 Task: Look for space in Corfu from 23rd April, 2023 to 29th April, 2023 for 4 adults in price range Rs.15000 to Rs.20000. Place can be entire place with 2 bedrooms having 2 beds and 2 bathrooms. Property type can be house. Amenities needed are: wifi, kitchen, heating, bbq grill, breakfast. Required host language is English.
Action: Mouse moved to (456, 519)
Screenshot: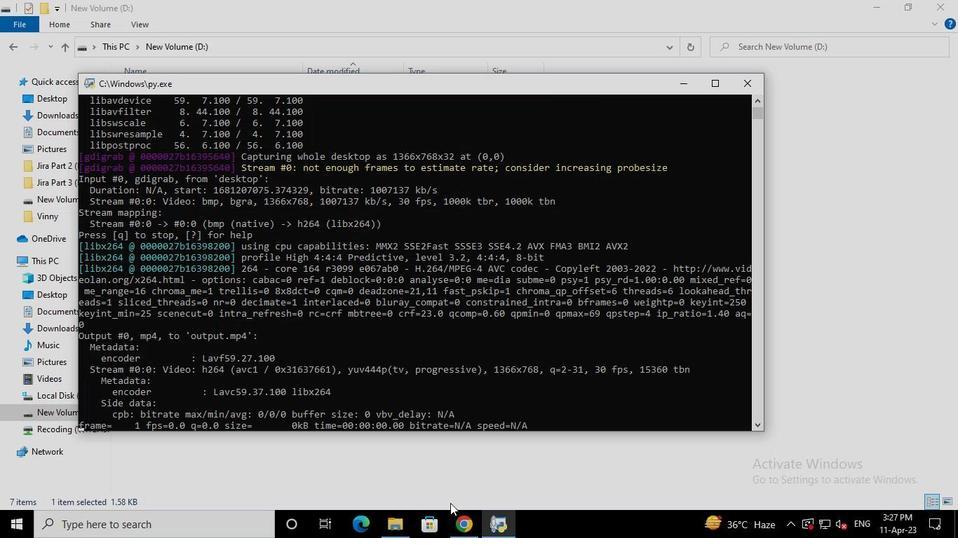 
Action: Mouse pressed left at (456, 519)
Screenshot: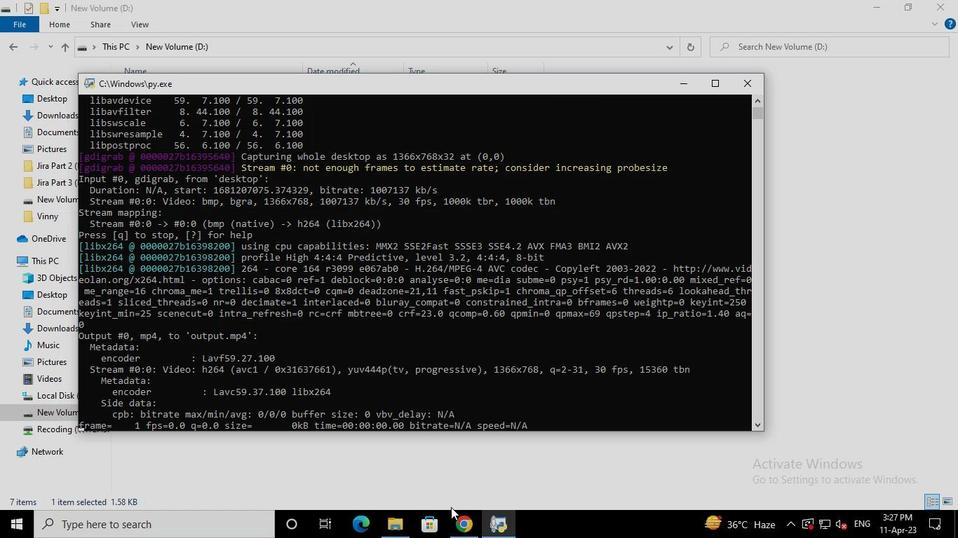 
Action: Mouse moved to (385, 129)
Screenshot: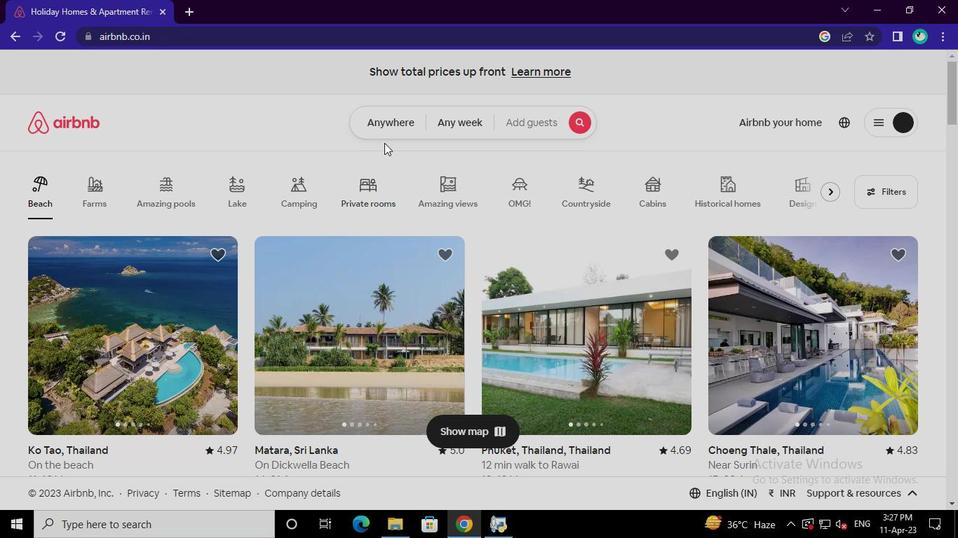 
Action: Mouse pressed left at (385, 129)
Screenshot: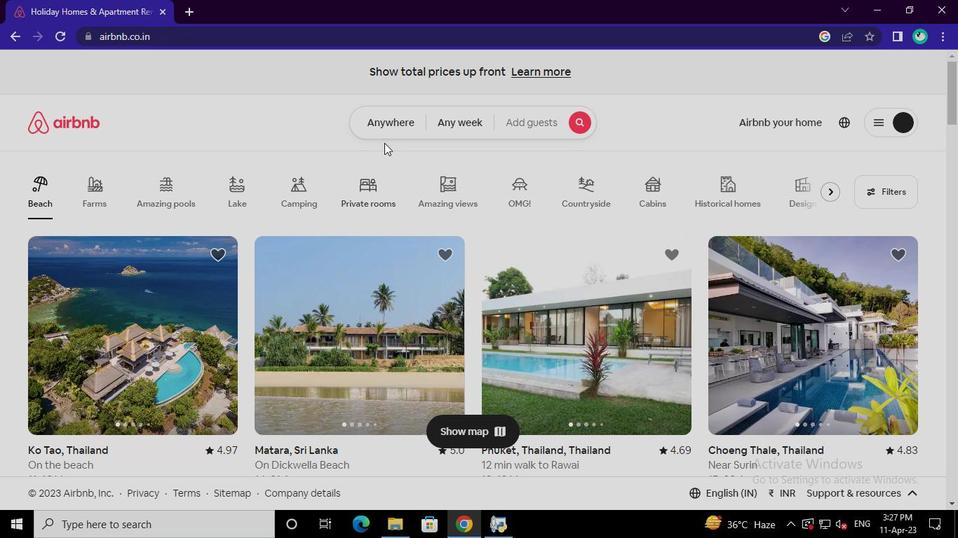
Action: Mouse moved to (292, 173)
Screenshot: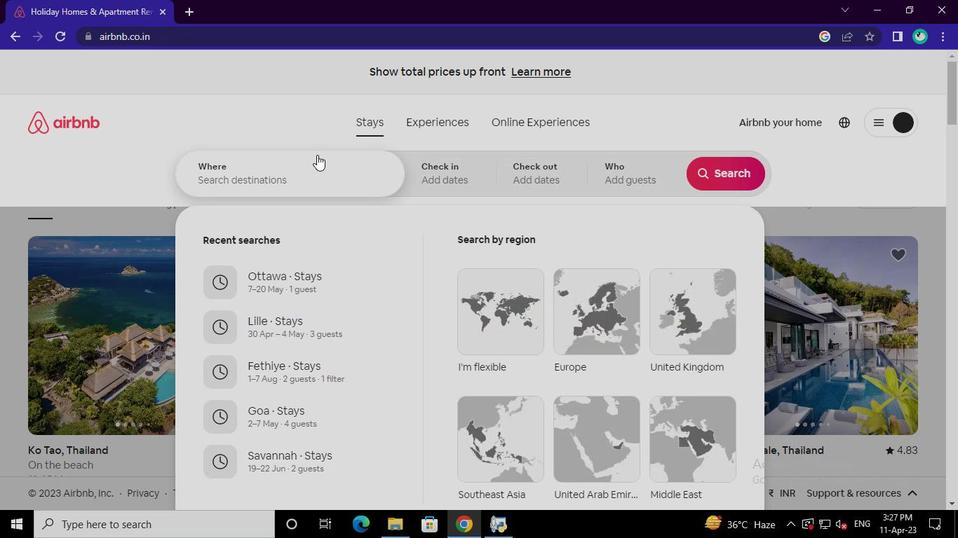 
Action: Mouse pressed left at (292, 173)
Screenshot: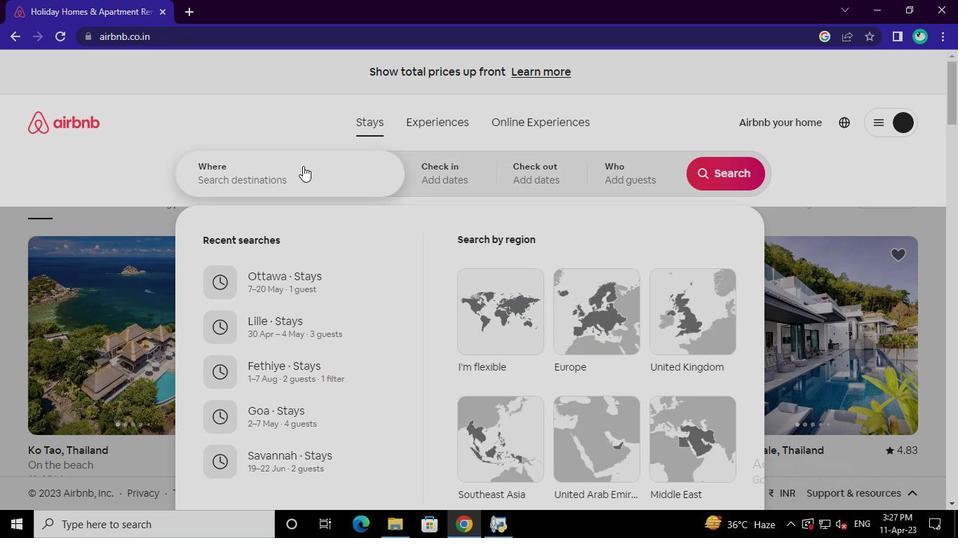 
Action: Keyboard c
Screenshot: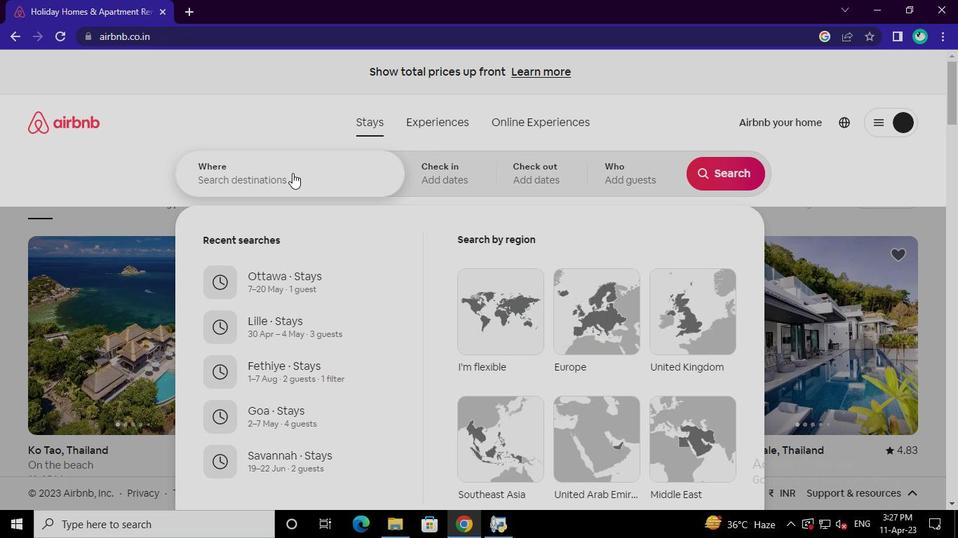 
Action: Keyboard o
Screenshot: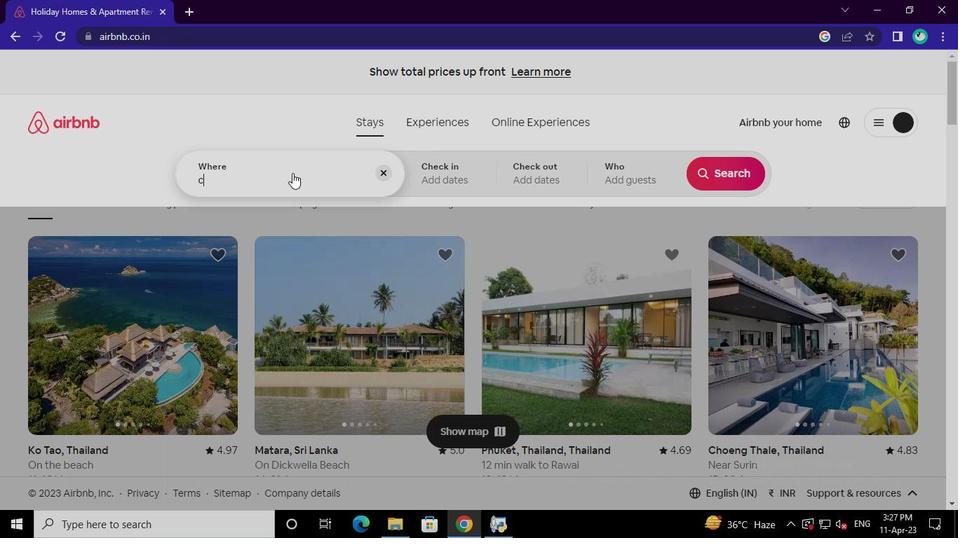
Action: Keyboard r
Screenshot: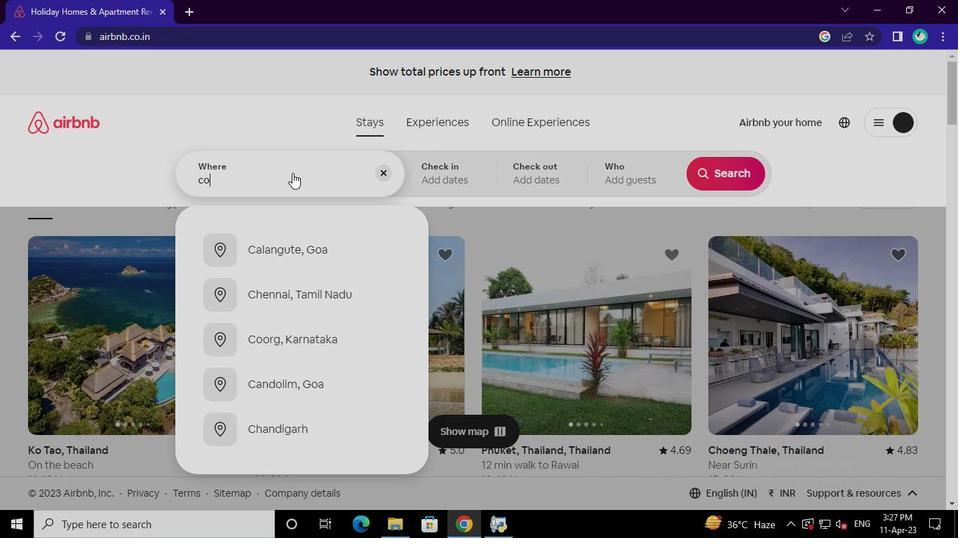 
Action: Keyboard f
Screenshot: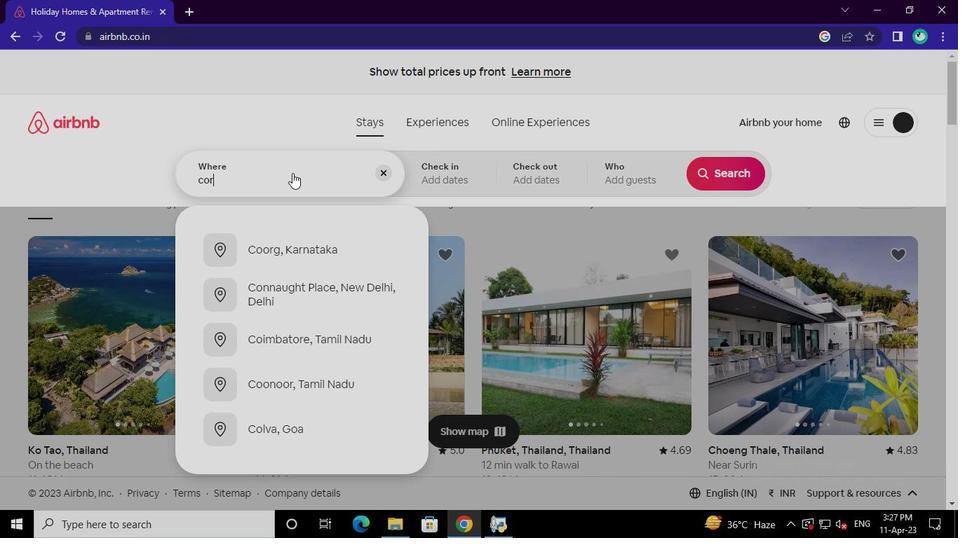 
Action: Keyboard u
Screenshot: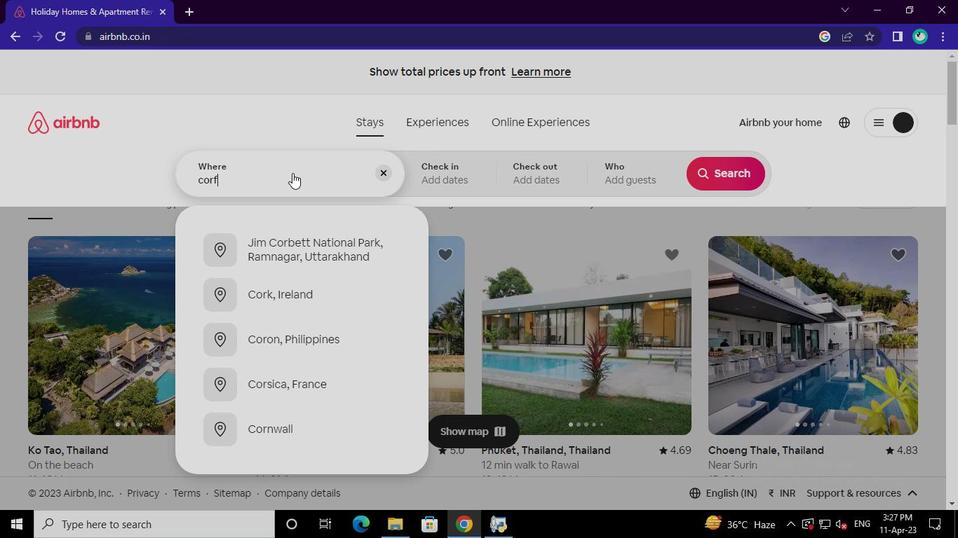
Action: Mouse moved to (289, 246)
Screenshot: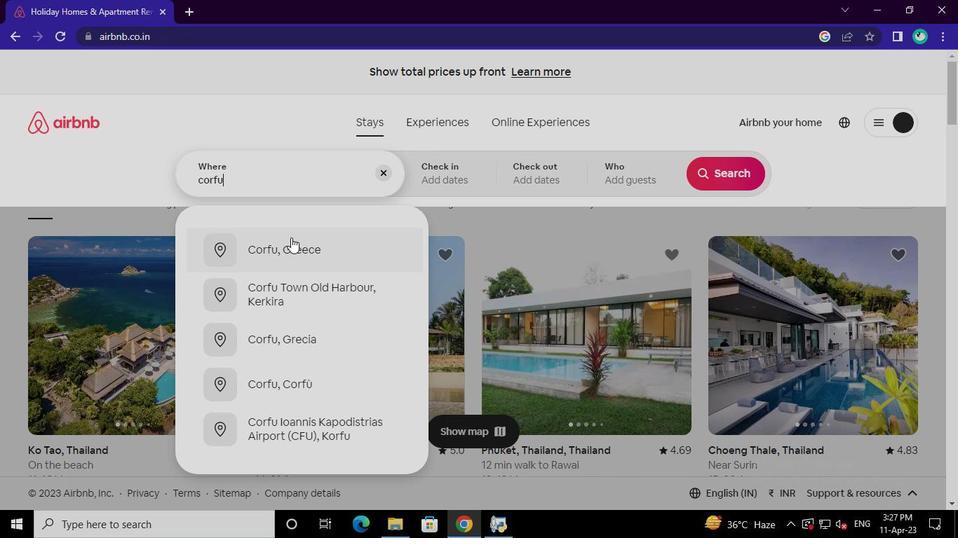 
Action: Mouse pressed left at (289, 246)
Screenshot: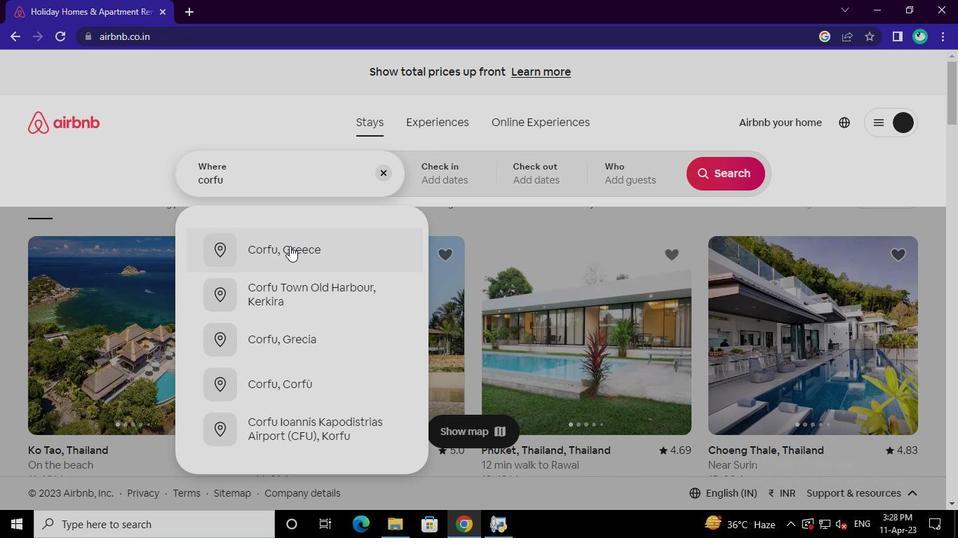 
Action: Mouse moved to (237, 484)
Screenshot: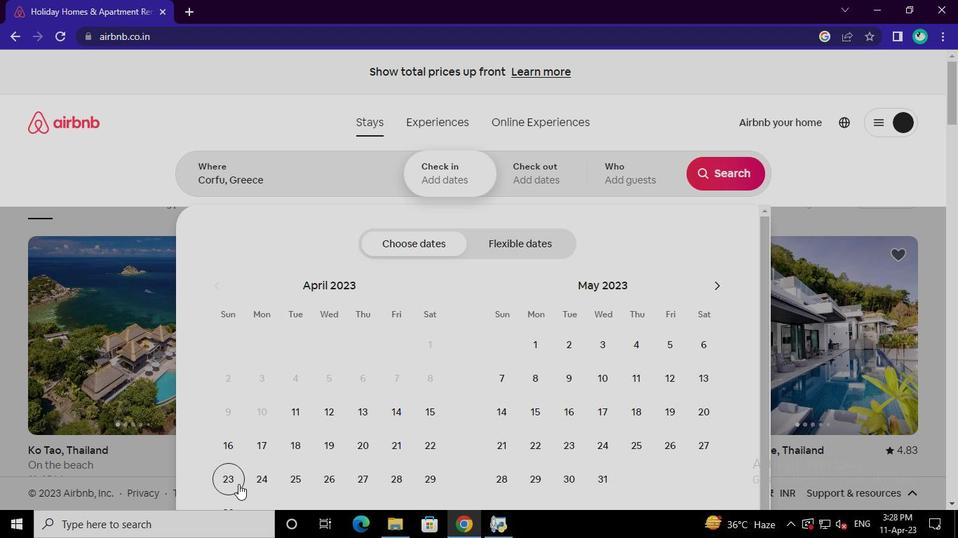 
Action: Mouse pressed left at (237, 484)
Screenshot: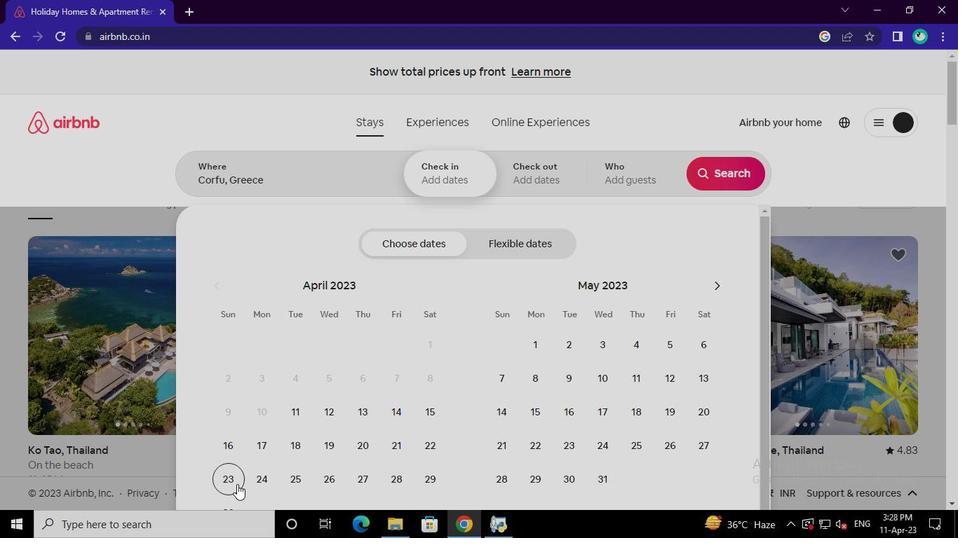 
Action: Mouse moved to (429, 486)
Screenshot: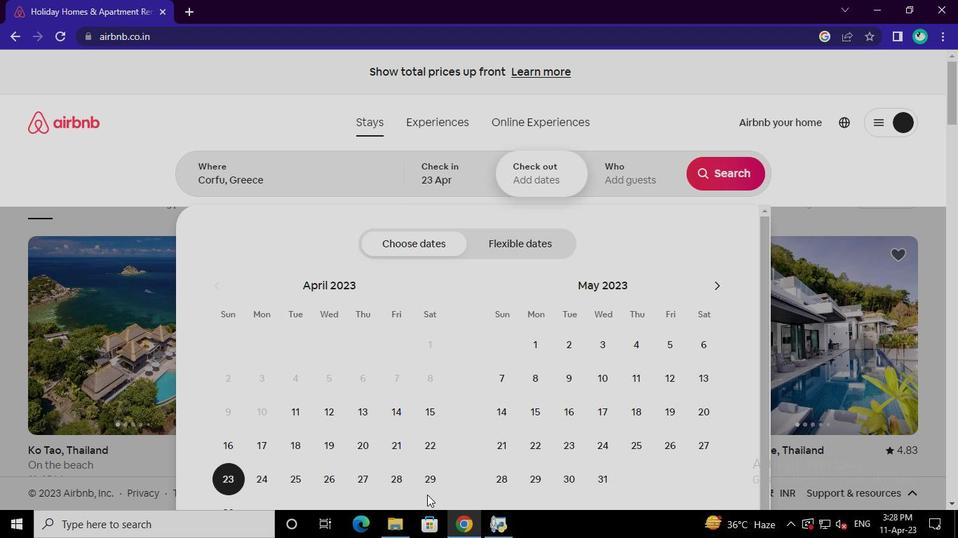 
Action: Mouse pressed left at (429, 486)
Screenshot: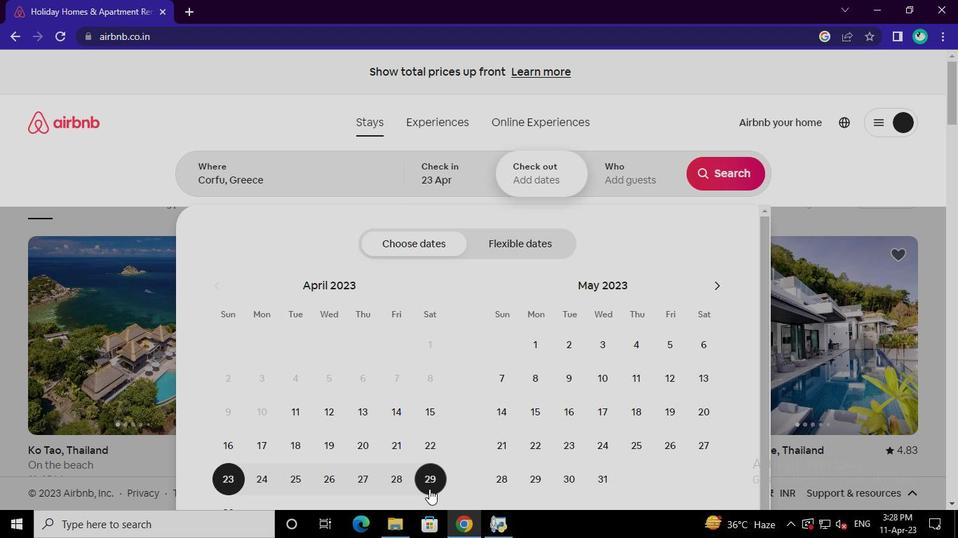 
Action: Mouse moved to (630, 183)
Screenshot: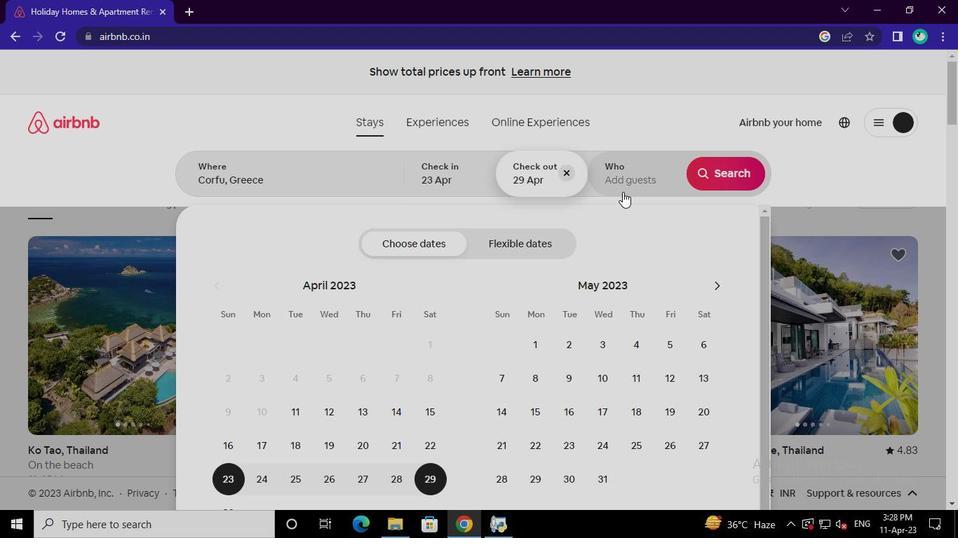 
Action: Mouse pressed left at (630, 183)
Screenshot: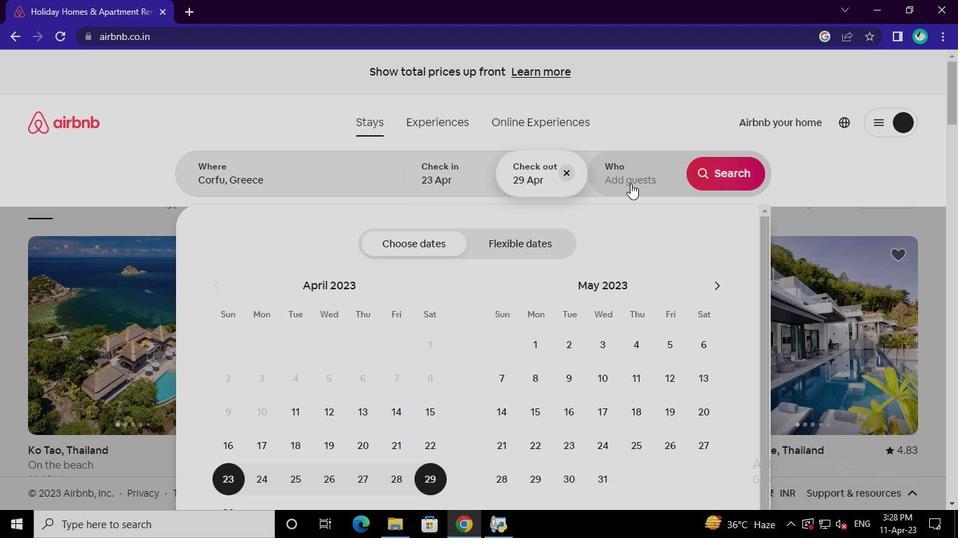 
Action: Mouse moved to (719, 244)
Screenshot: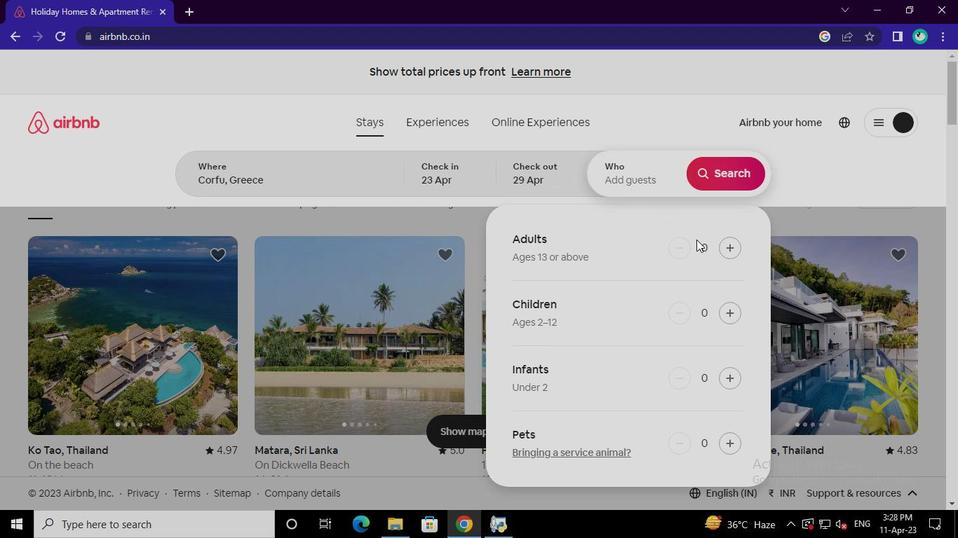 
Action: Mouse pressed left at (719, 244)
Screenshot: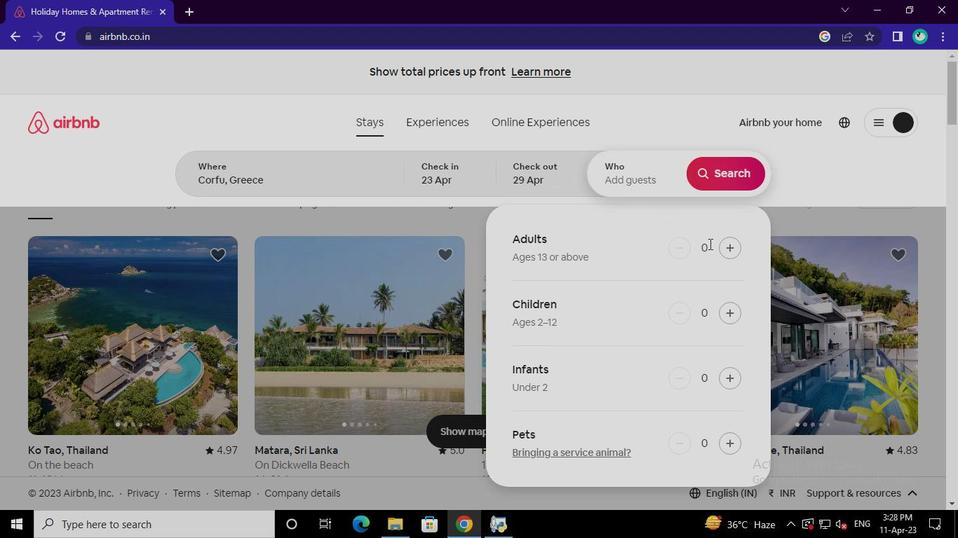 
Action: Mouse pressed left at (719, 244)
Screenshot: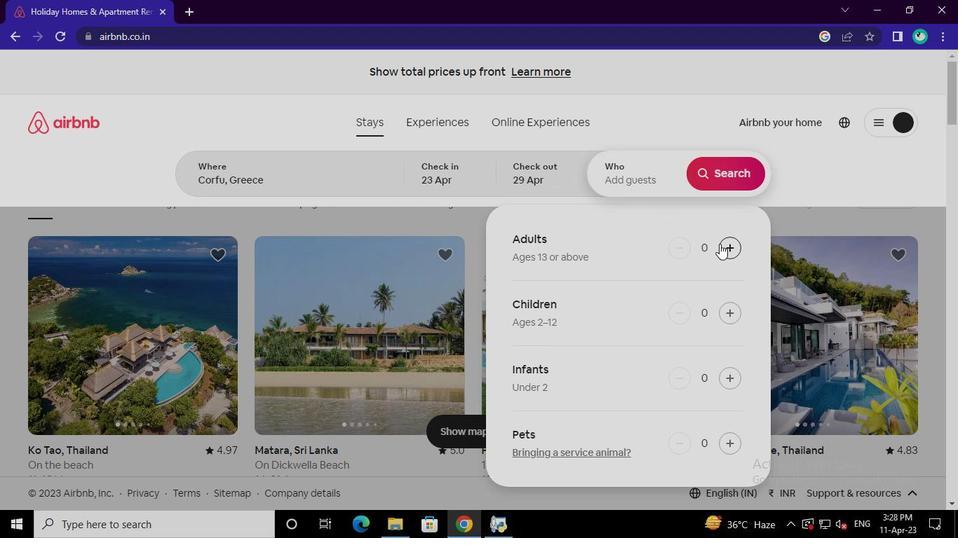 
Action: Mouse pressed left at (719, 244)
Screenshot: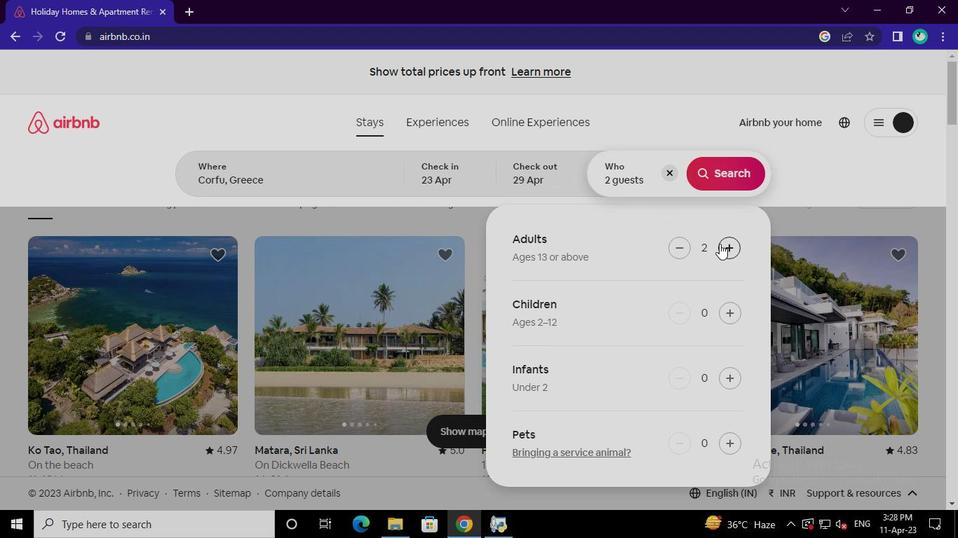 
Action: Mouse pressed left at (719, 244)
Screenshot: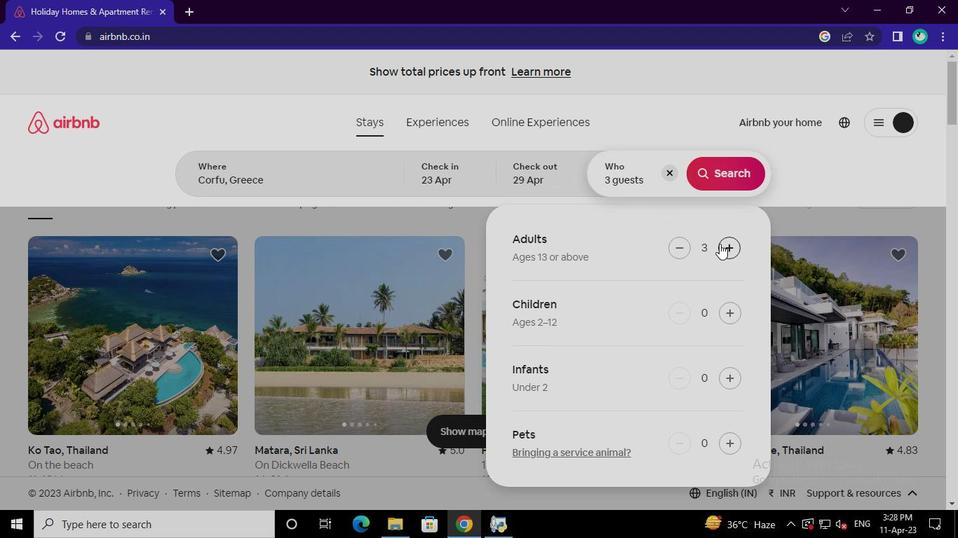 
Action: Mouse moved to (736, 179)
Screenshot: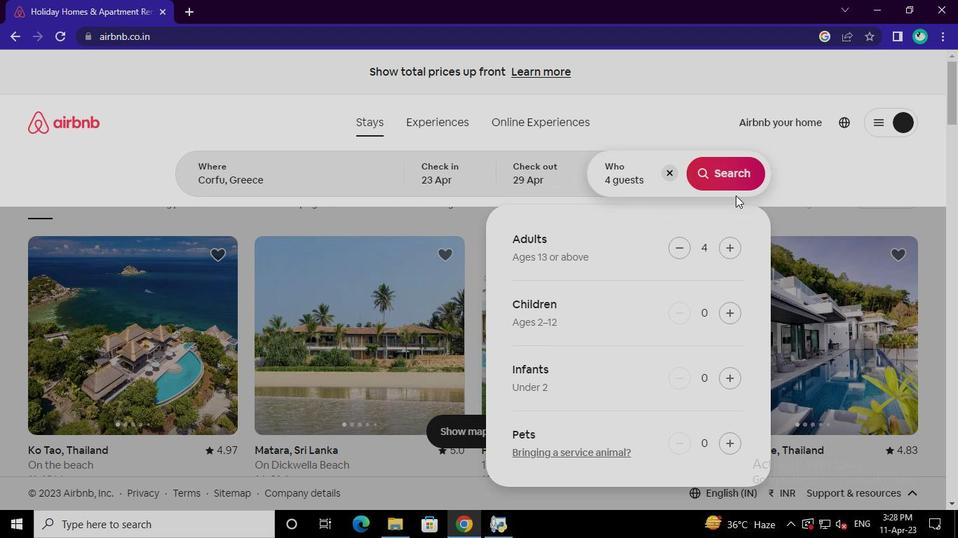 
Action: Mouse pressed left at (736, 179)
Screenshot: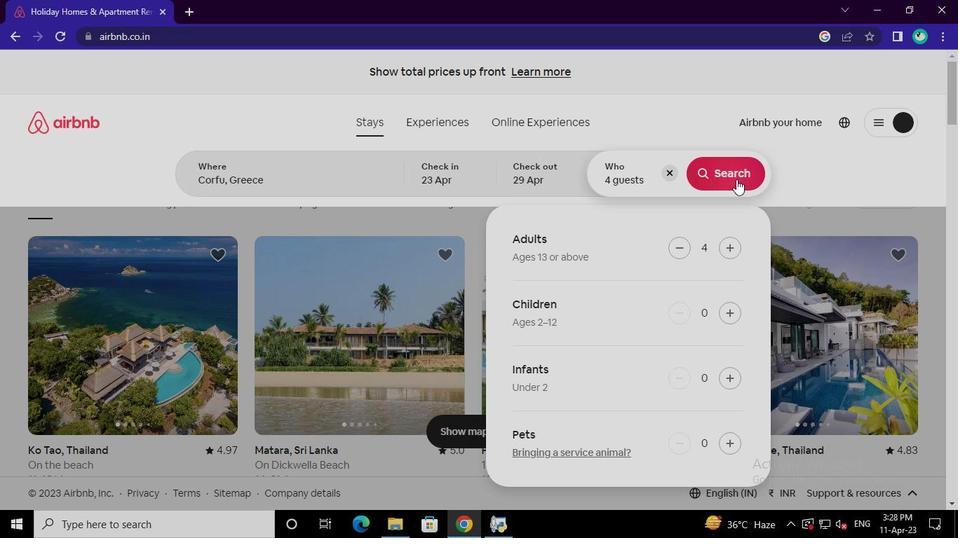 
Action: Mouse moved to (908, 141)
Screenshot: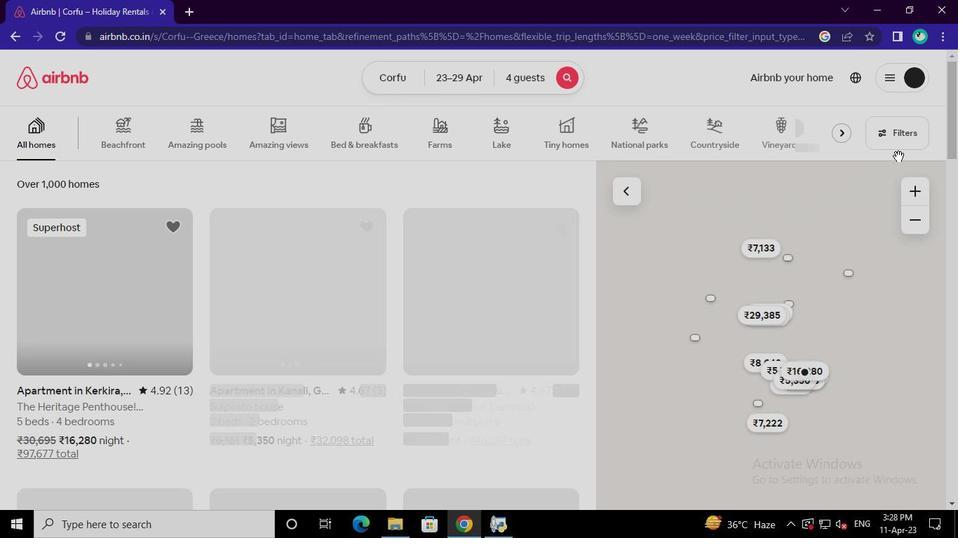 
Action: Mouse pressed left at (908, 141)
Screenshot: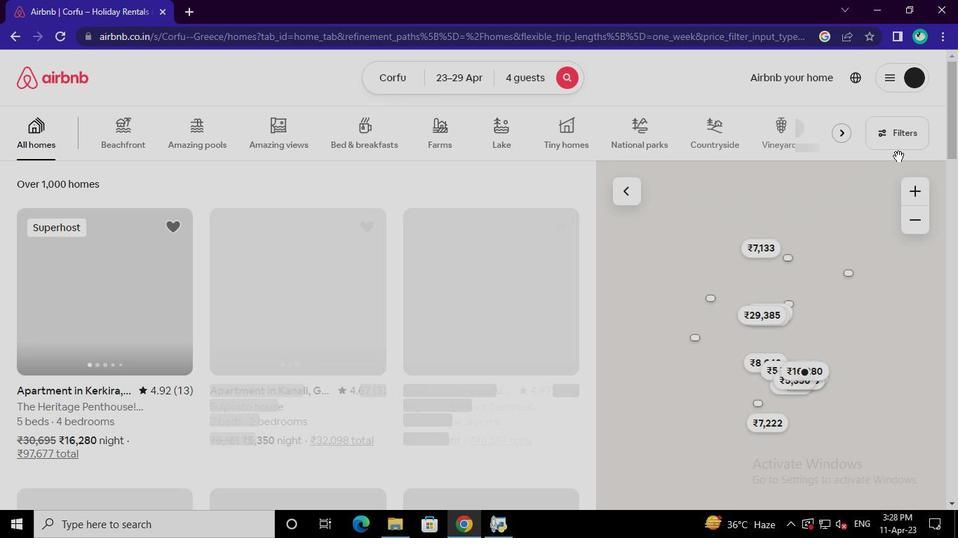 
Action: Mouse moved to (370, 310)
Screenshot: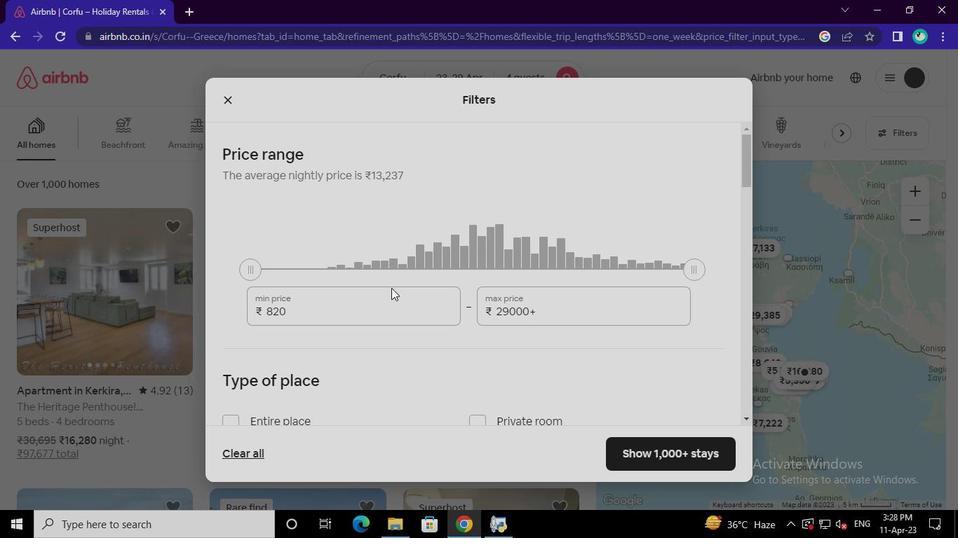
Action: Mouse pressed left at (370, 310)
Screenshot: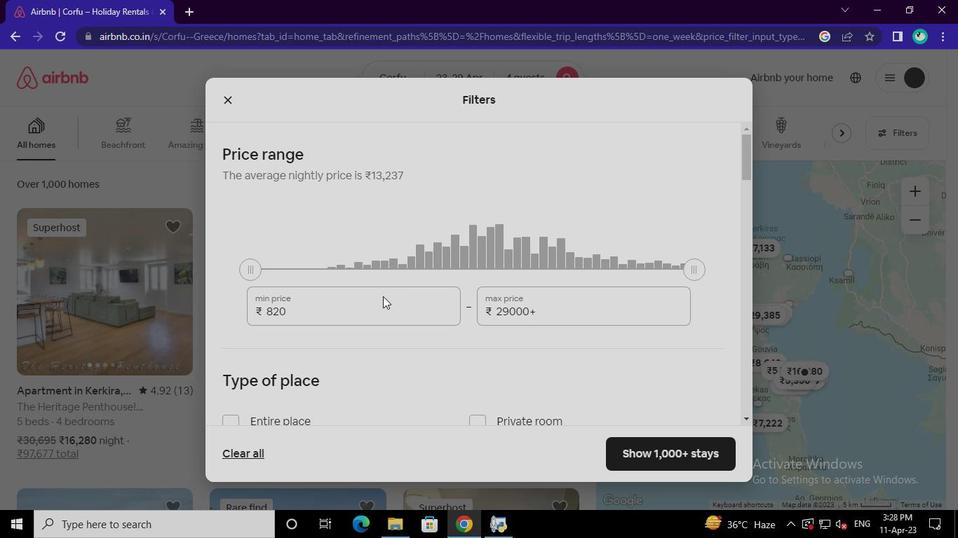 
Action: Mouse moved to (369, 311)
Screenshot: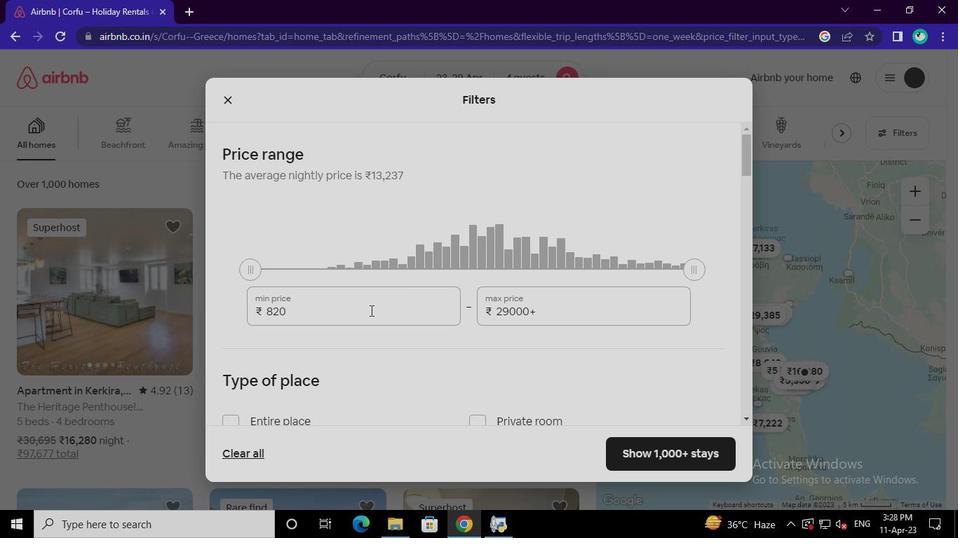 
Action: Keyboard Key.backspace
Screenshot: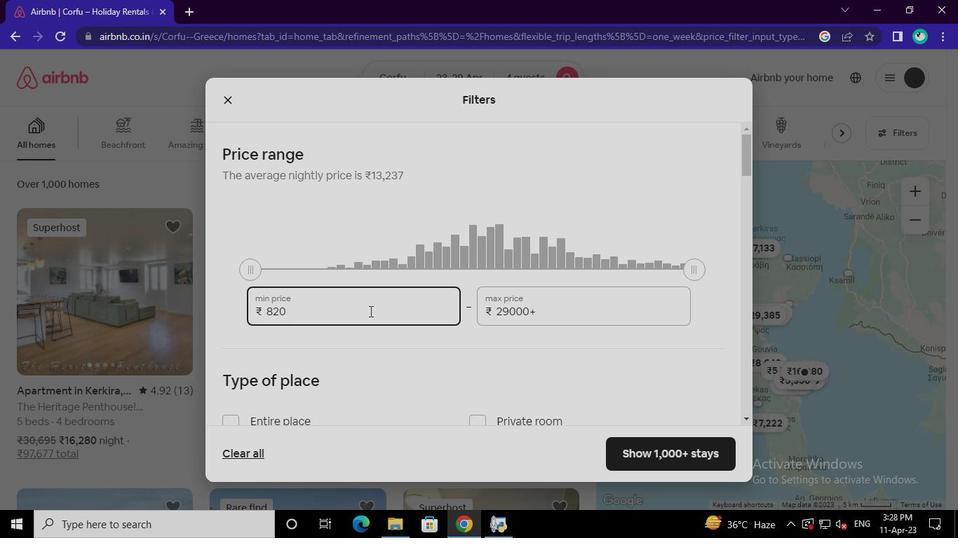 
Action: Keyboard Key.backspace
Screenshot: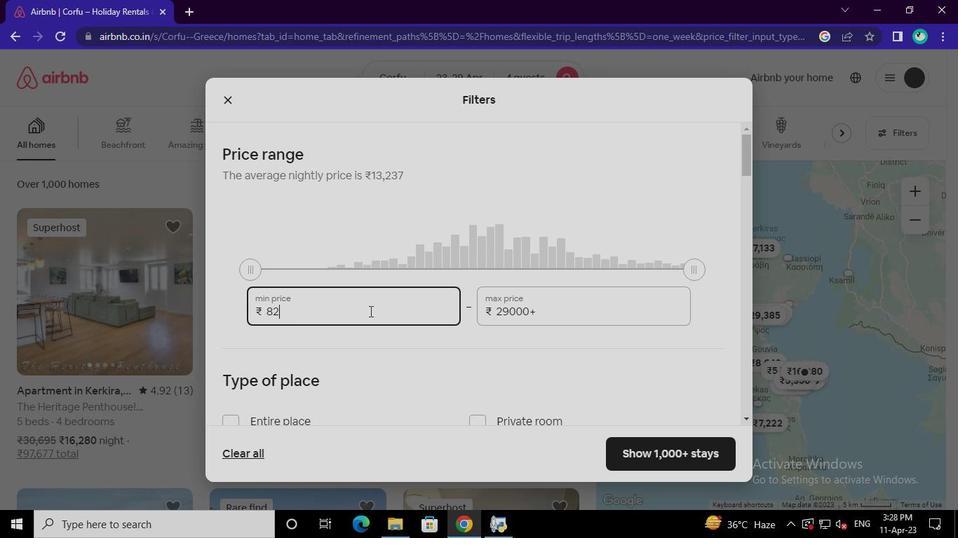 
Action: Keyboard Key.backspace
Screenshot: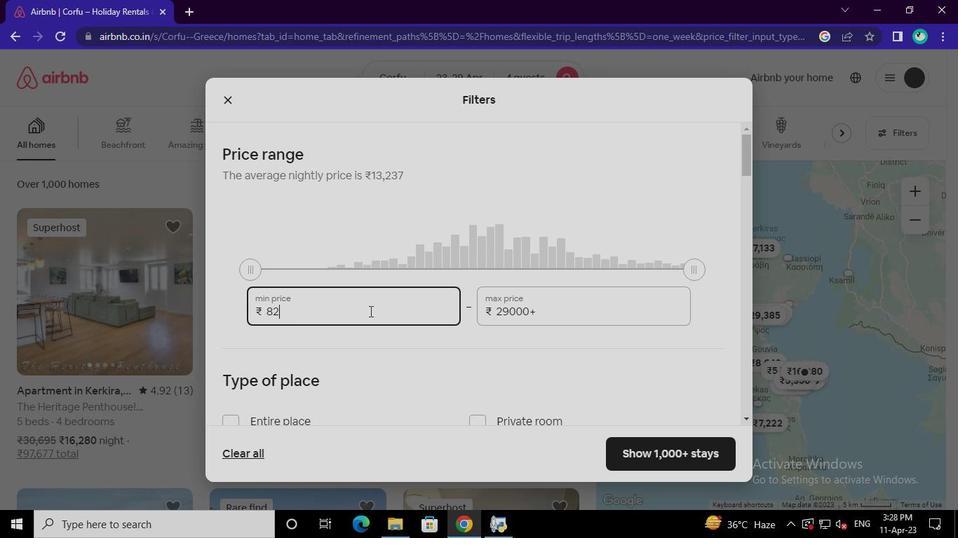 
Action: Keyboard Key.backspace
Screenshot: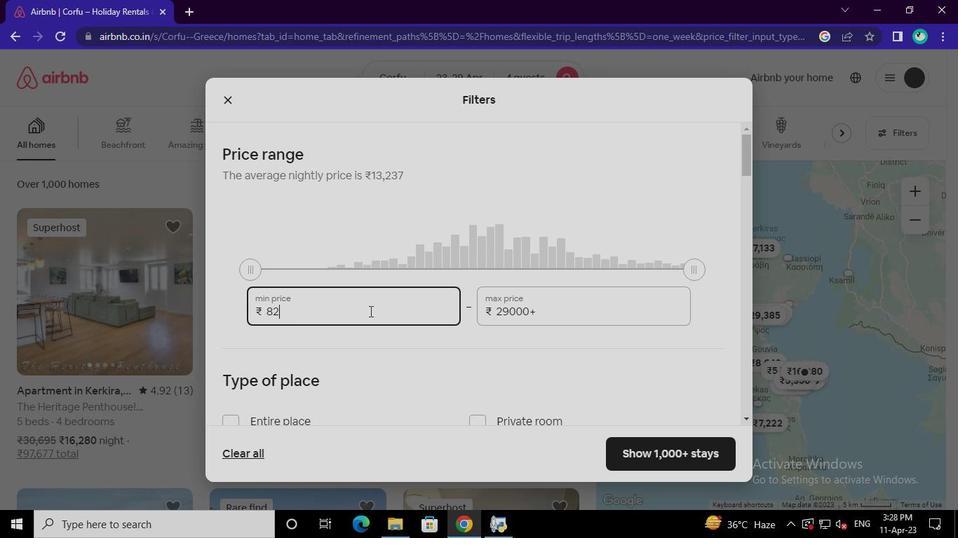 
Action: Keyboard Key.backspace
Screenshot: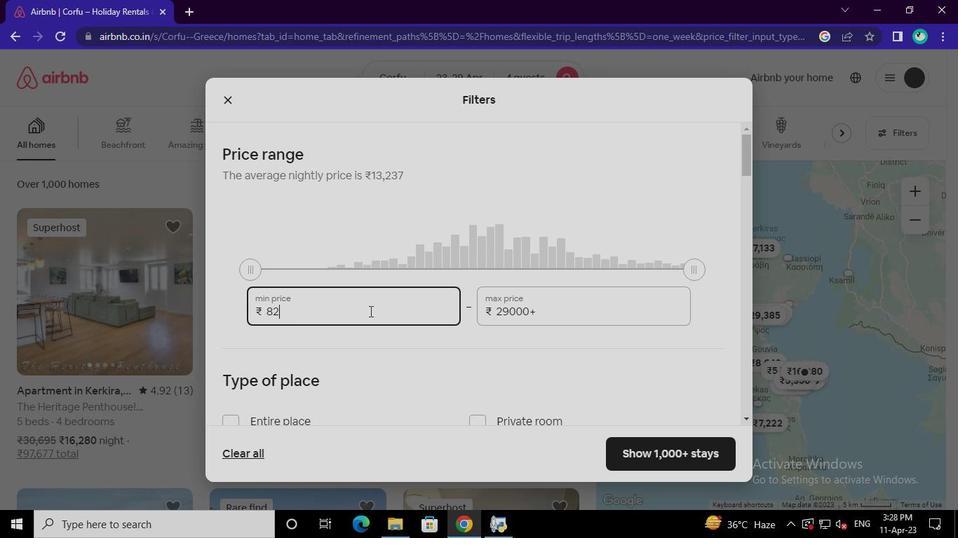 
Action: Keyboard Key.backspace
Screenshot: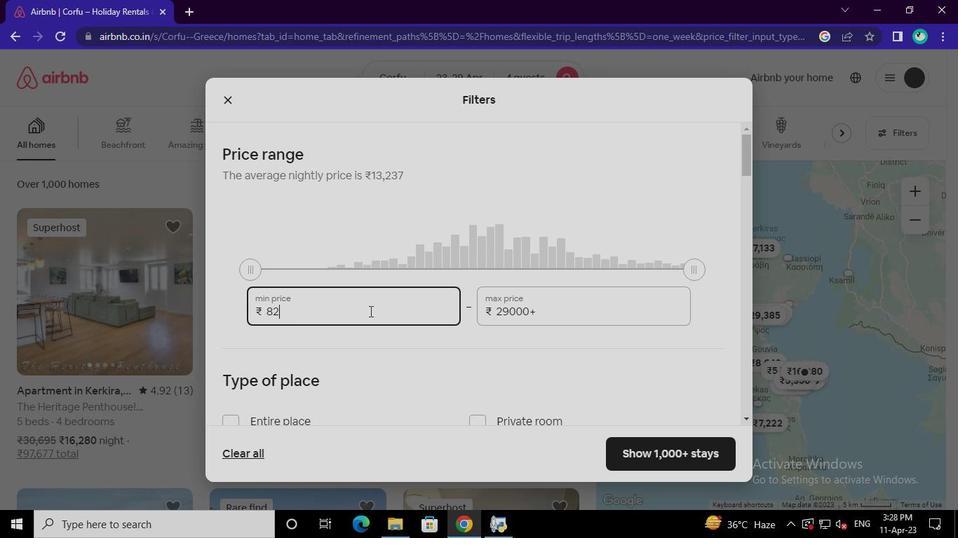 
Action: Keyboard Key.backspace
Screenshot: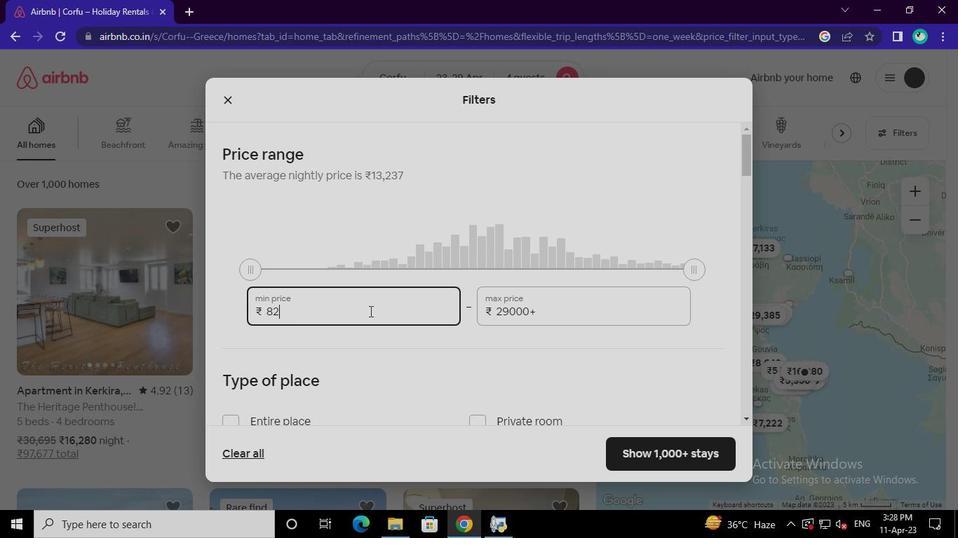
Action: Keyboard Key.backspace
Screenshot: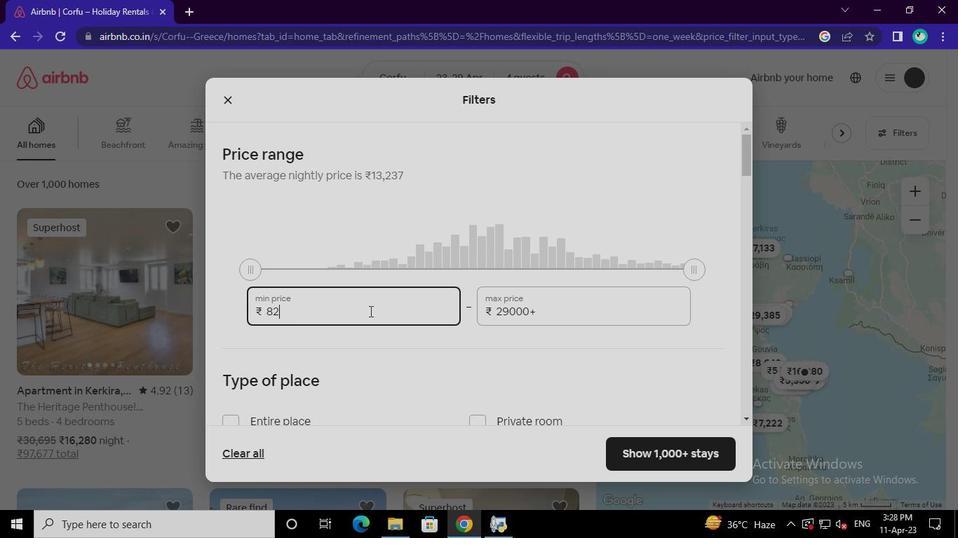 
Action: Keyboard Key.backspace
Screenshot: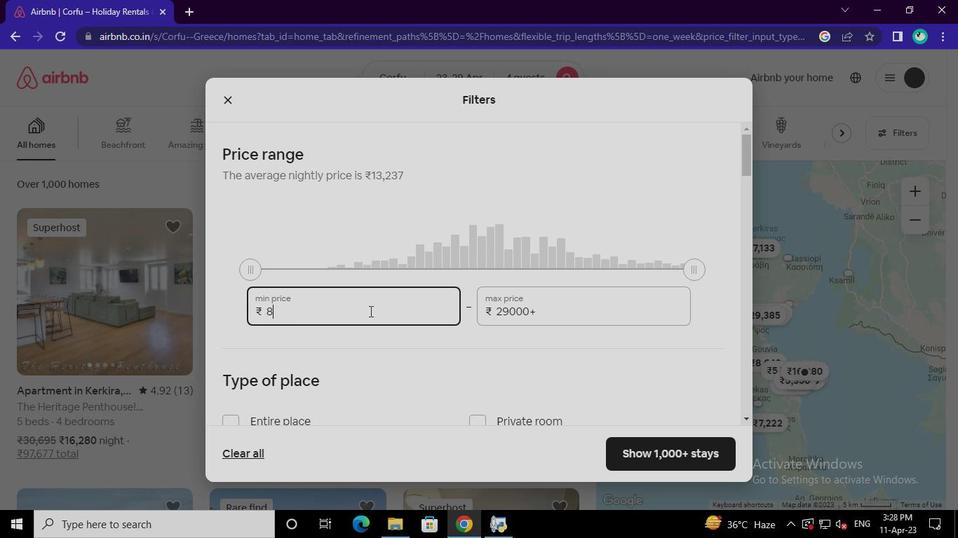 
Action: Keyboard <97>
Screenshot: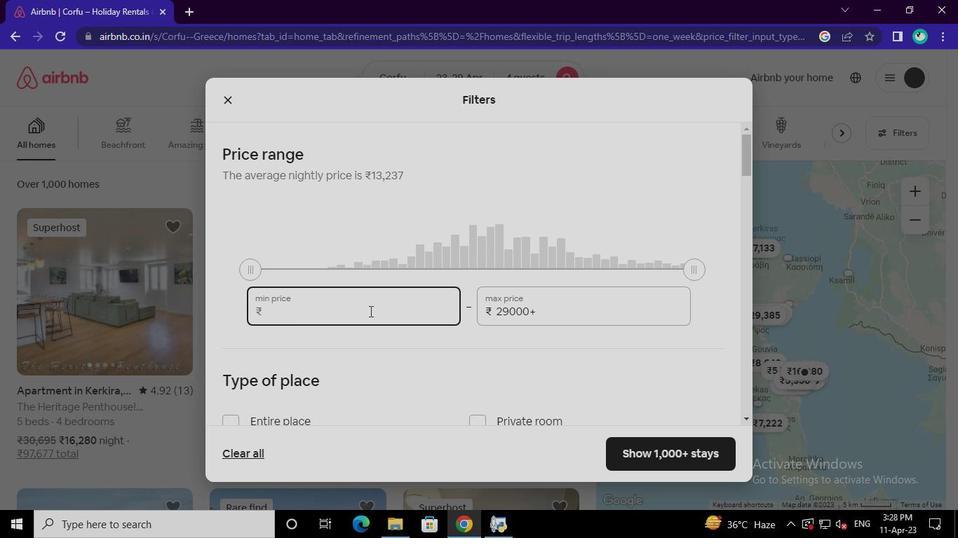
Action: Keyboard <101>
Screenshot: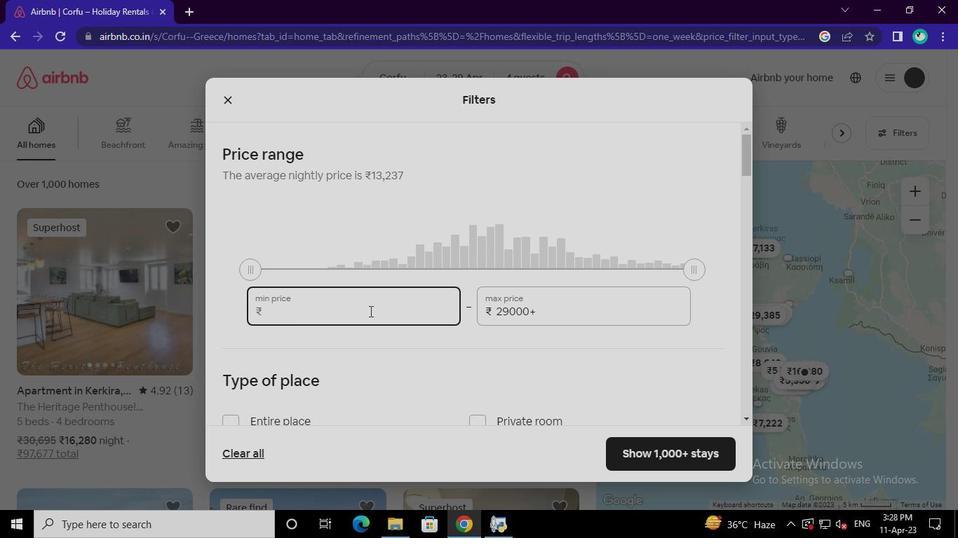 
Action: Keyboard <96>
Screenshot: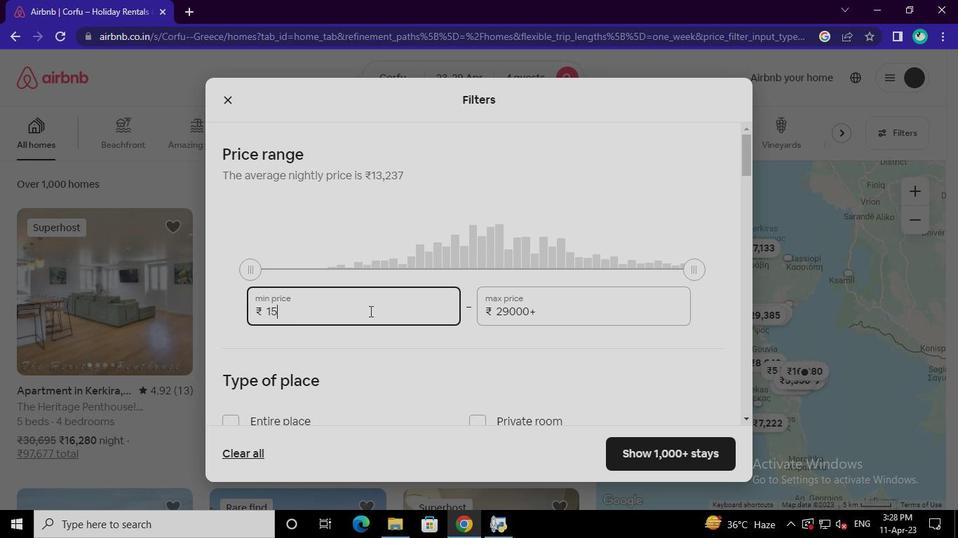 
Action: Keyboard <96>
Screenshot: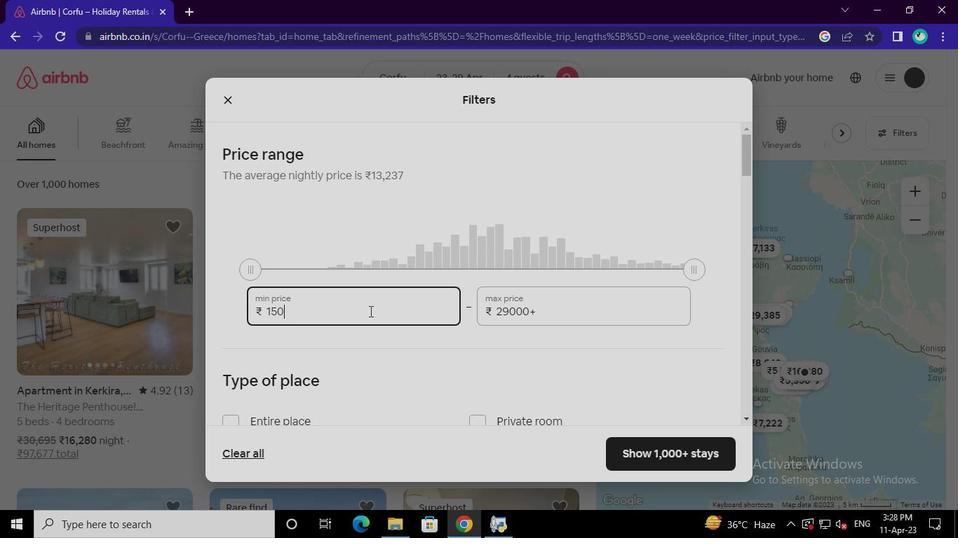 
Action: Keyboard <96>
Screenshot: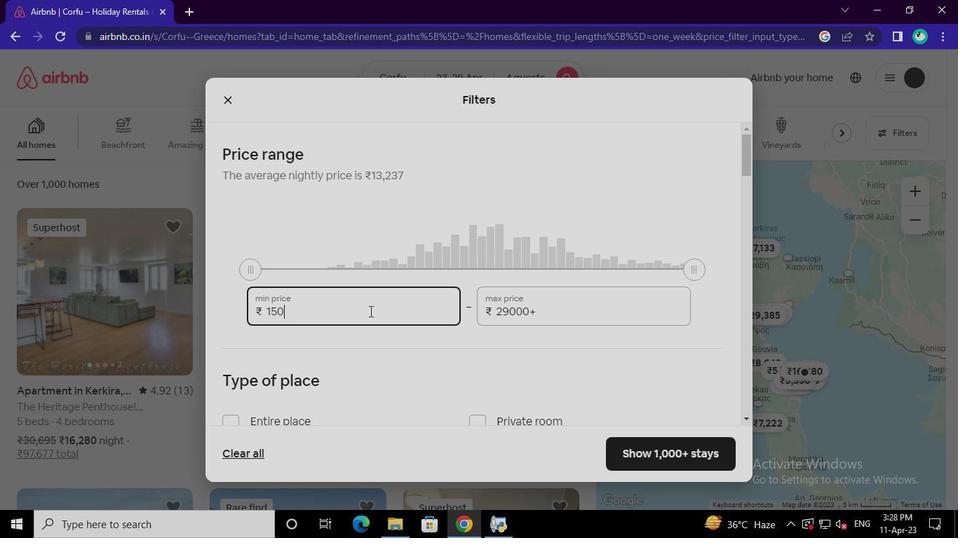 
Action: Mouse moved to (540, 312)
Screenshot: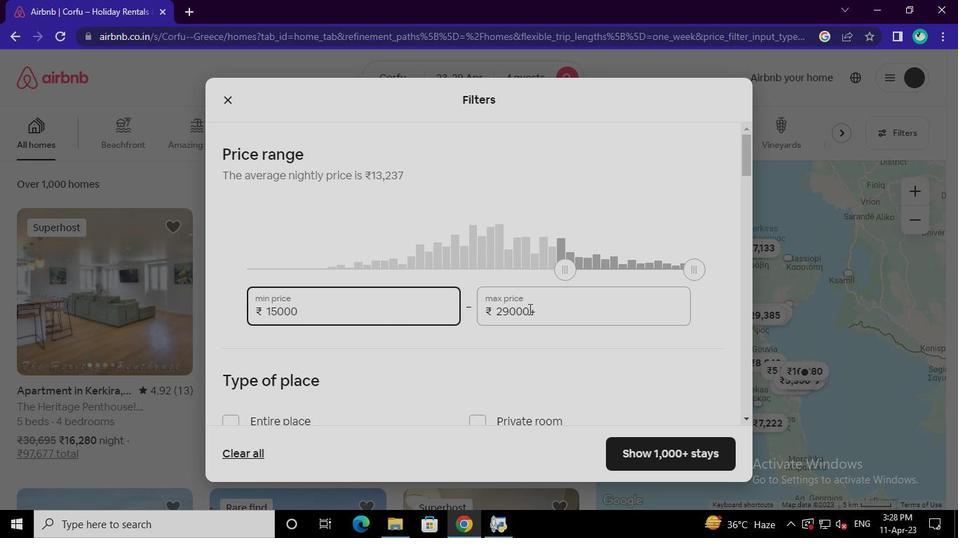 
Action: Mouse pressed left at (540, 312)
Screenshot: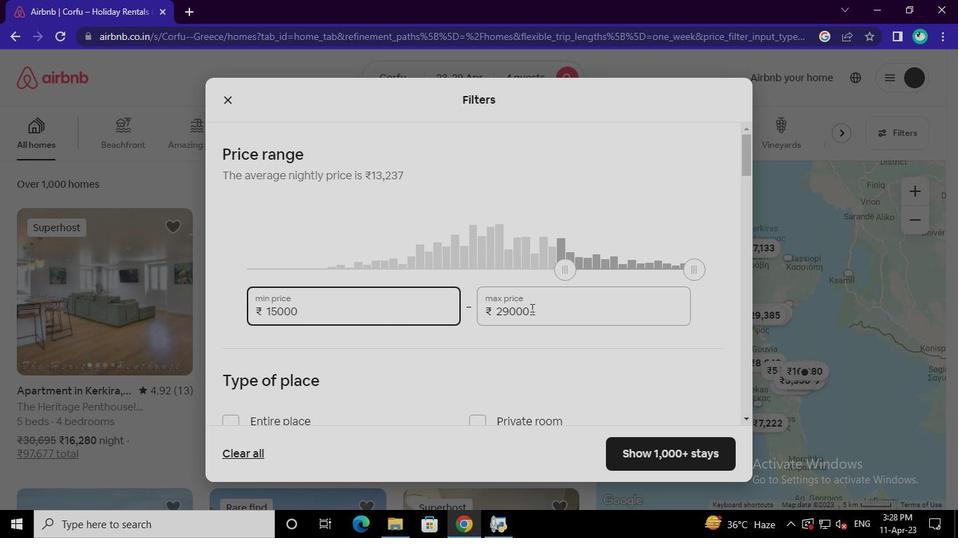 
Action: Mouse moved to (536, 314)
Screenshot: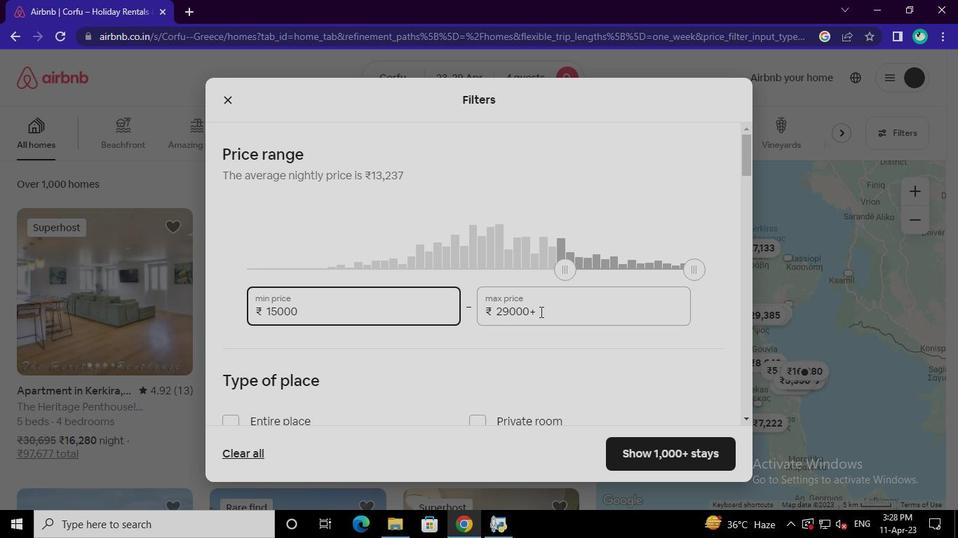 
Action: Keyboard Key.backspace
Screenshot: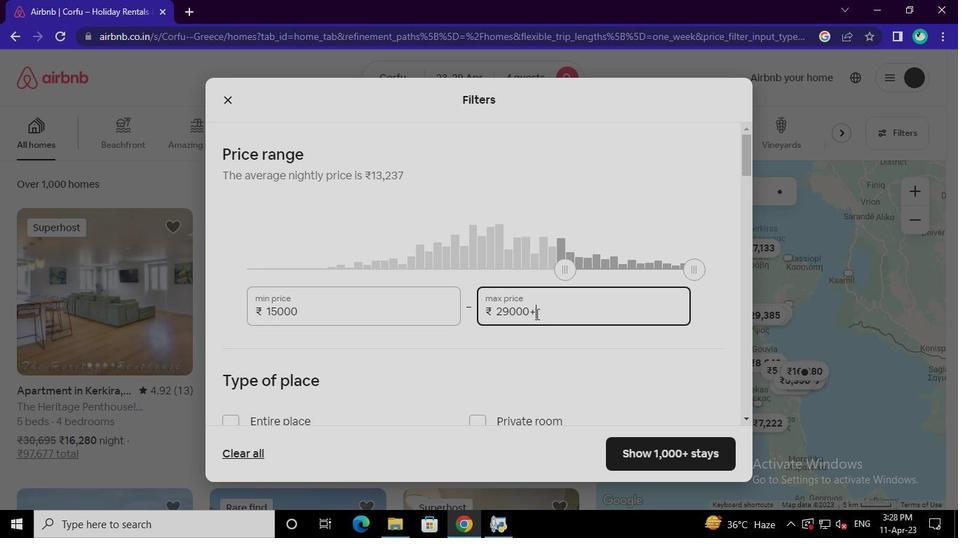 
Action: Keyboard Key.backspace
Screenshot: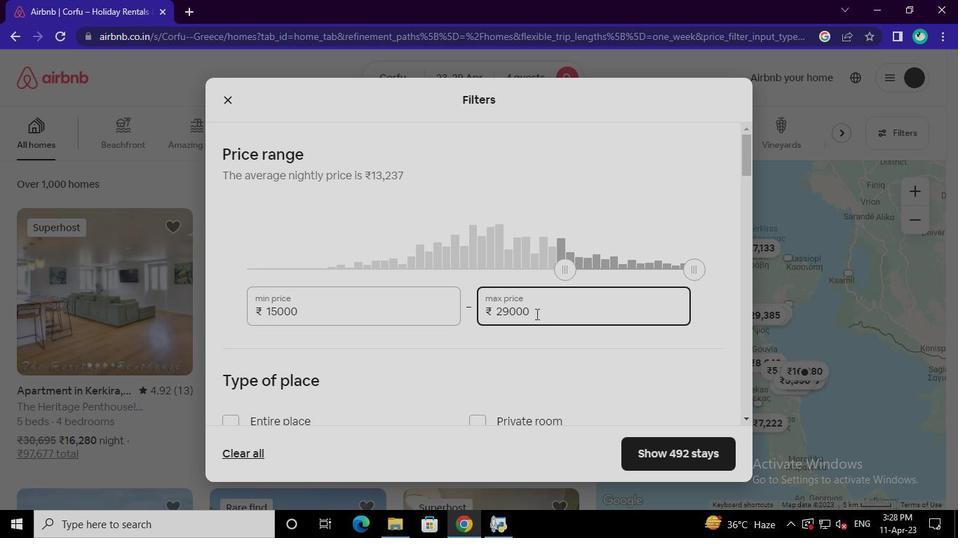 
Action: Keyboard Key.backspace
Screenshot: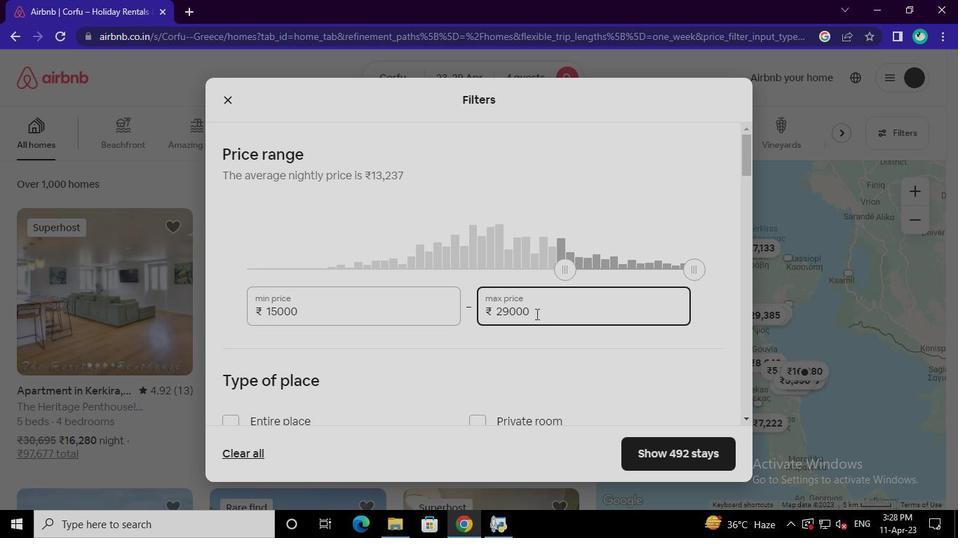 
Action: Keyboard Key.backspace
Screenshot: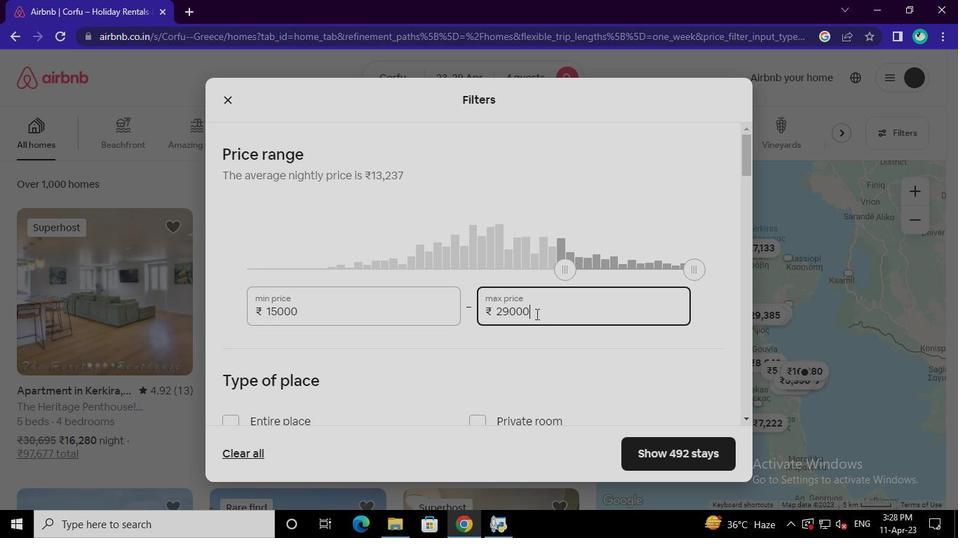
Action: Keyboard Key.backspace
Screenshot: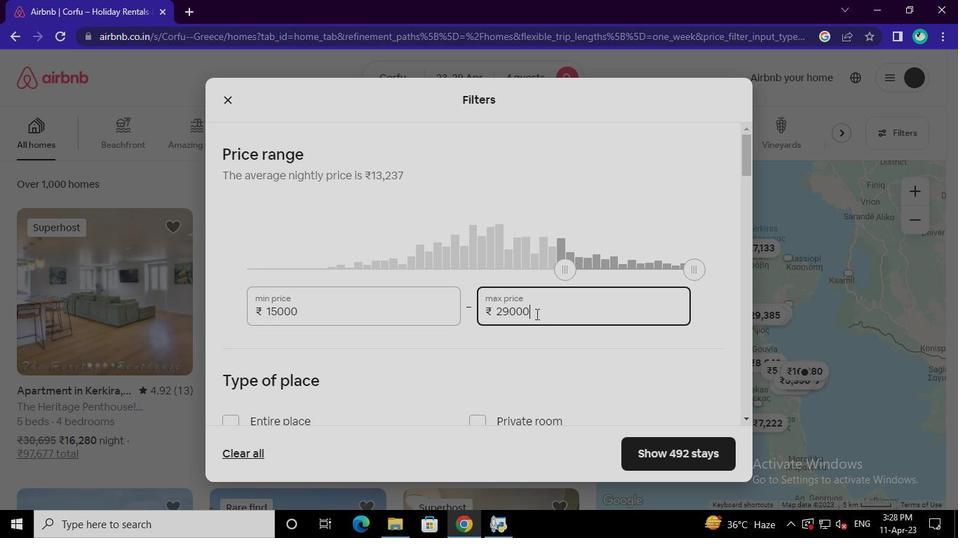 
Action: Keyboard Key.backspace
Screenshot: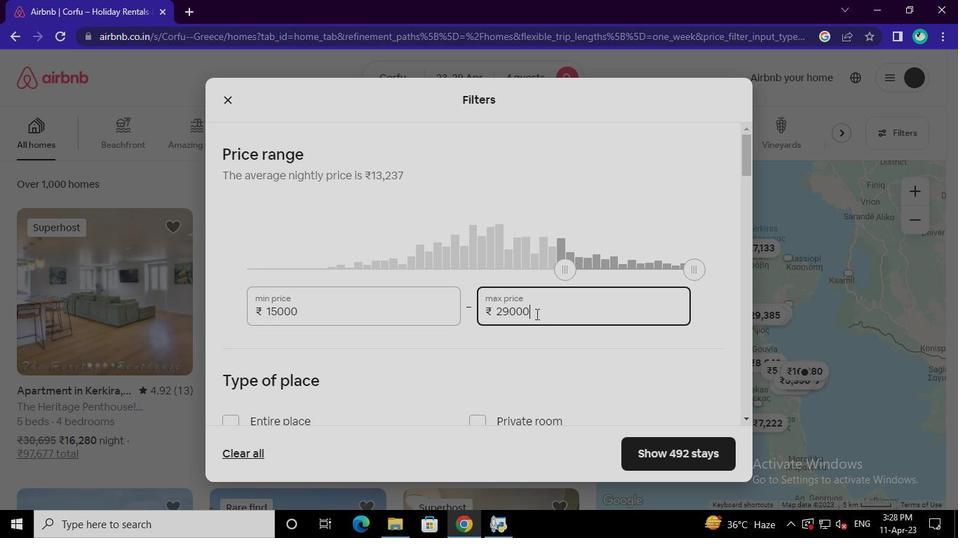 
Action: Keyboard Key.backspace
Screenshot: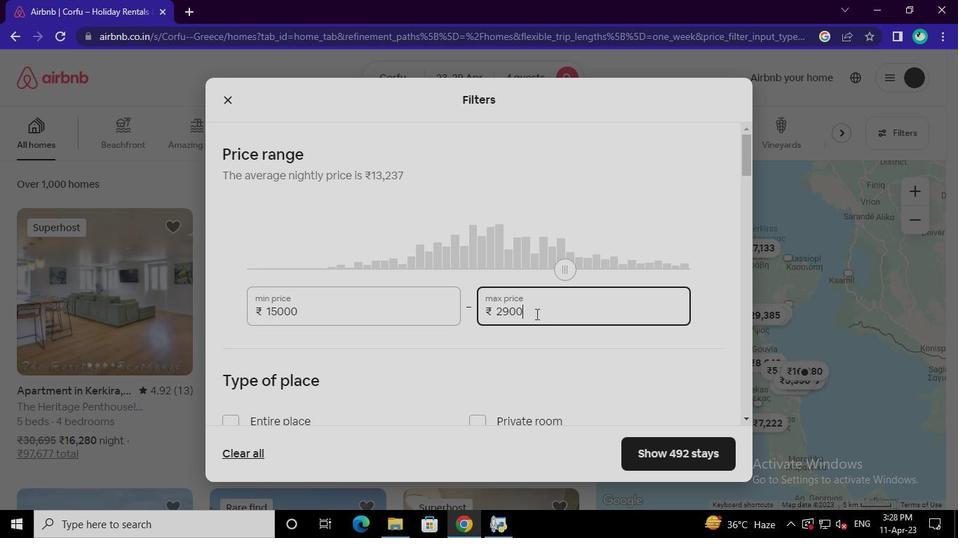 
Action: Keyboard Key.backspace
Screenshot: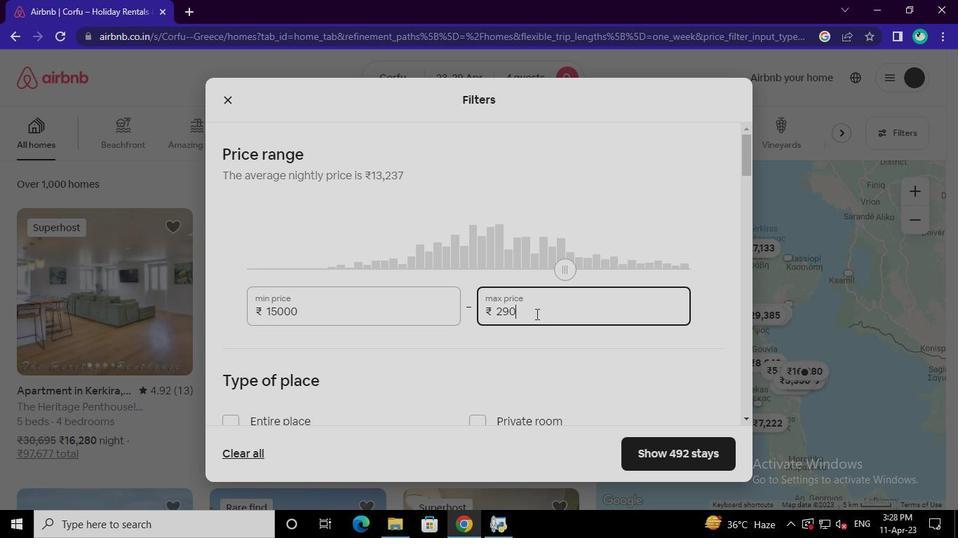 
Action: Keyboard Key.backspace
Screenshot: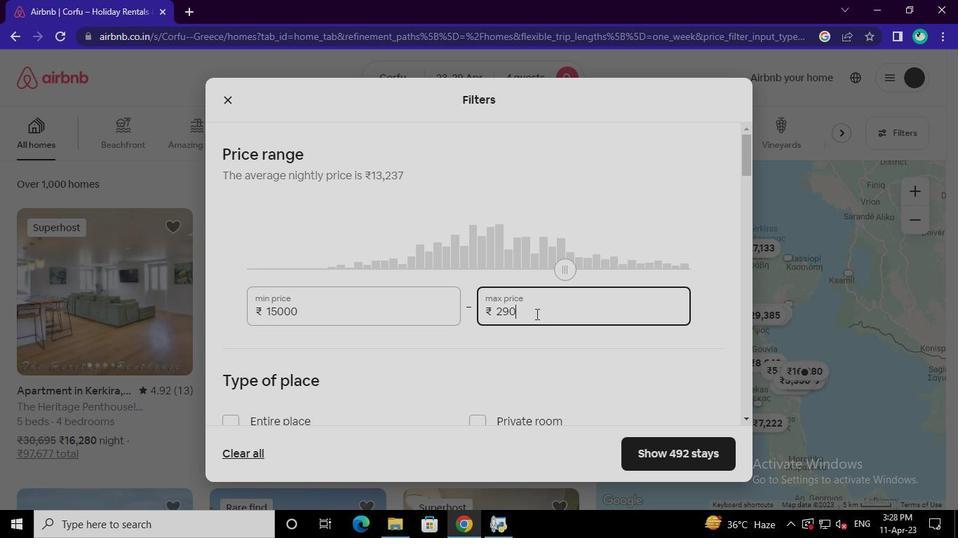 
Action: Keyboard Key.backspace
Screenshot: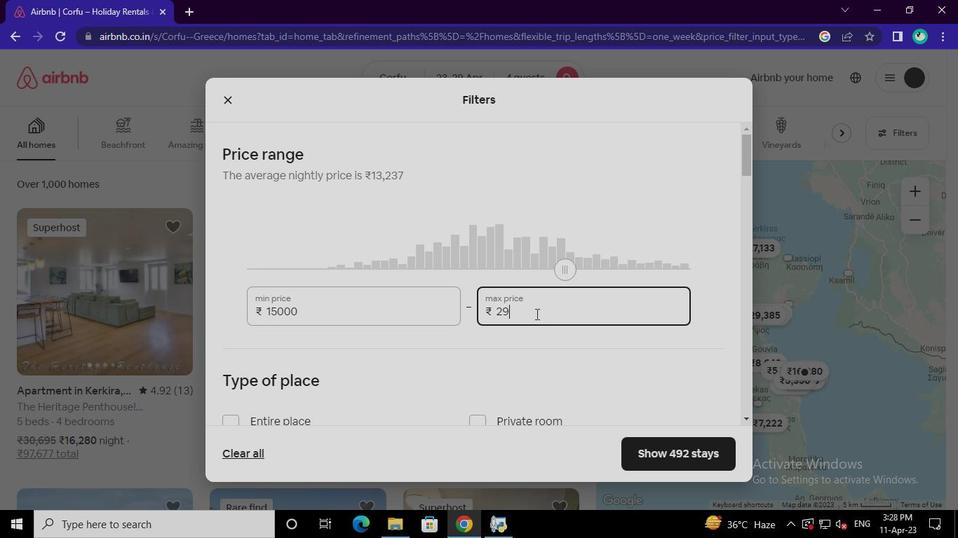 
Action: Keyboard Key.backspace
Screenshot: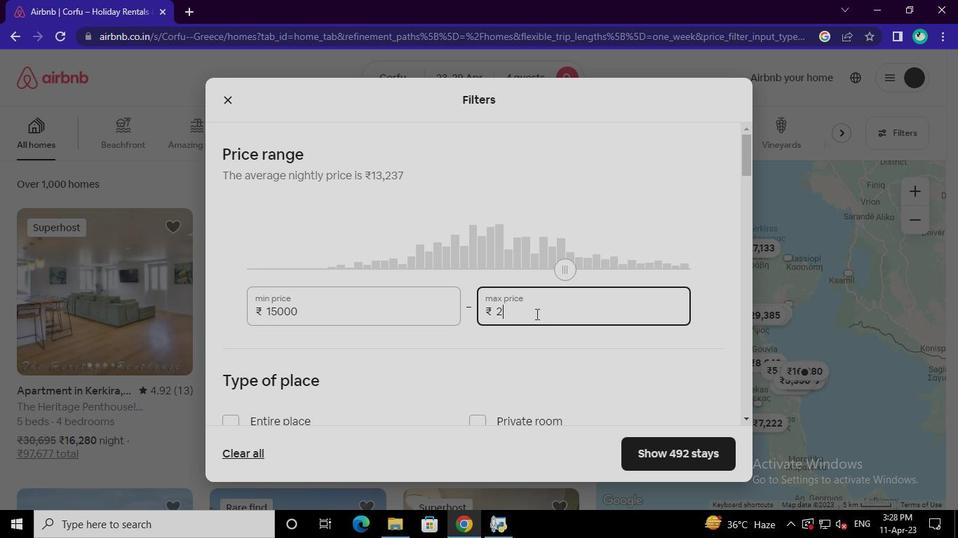 
Action: Keyboard Key.backspace
Screenshot: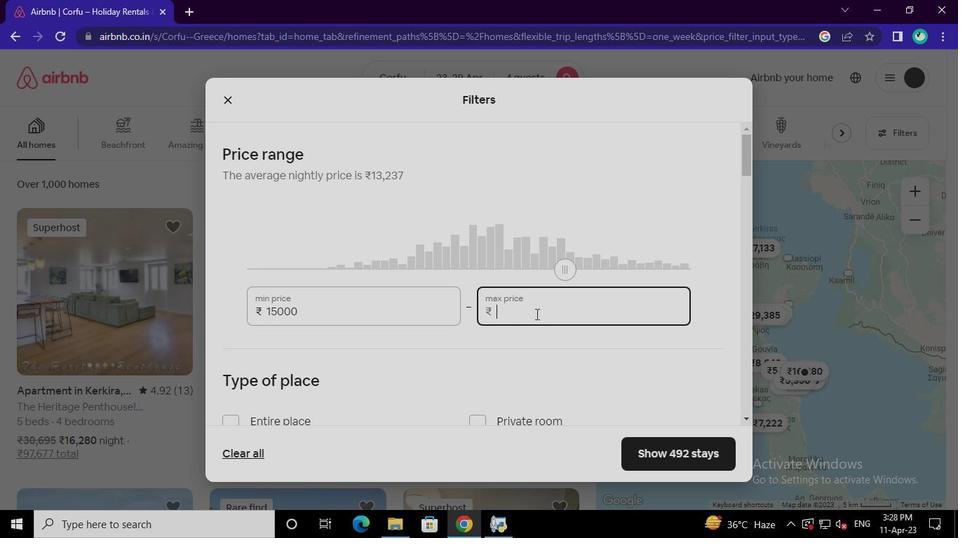 
Action: Keyboard Key.backspace
Screenshot: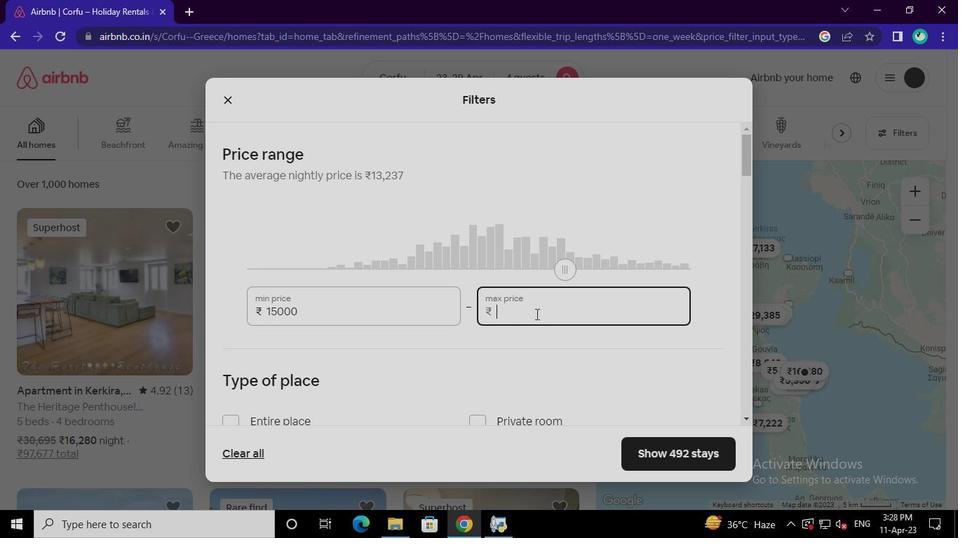 
Action: Keyboard Key.backspace
Screenshot: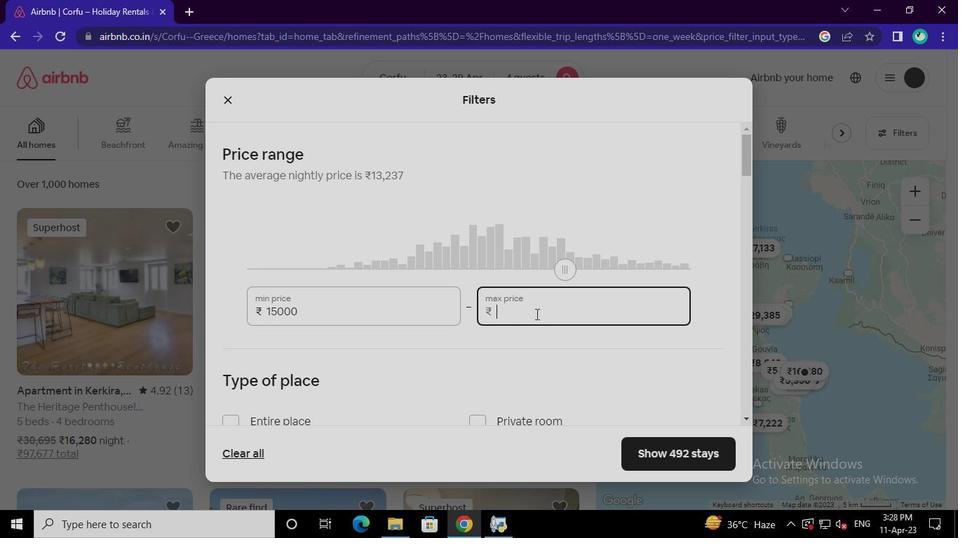 
Action: Keyboard <98>
Screenshot: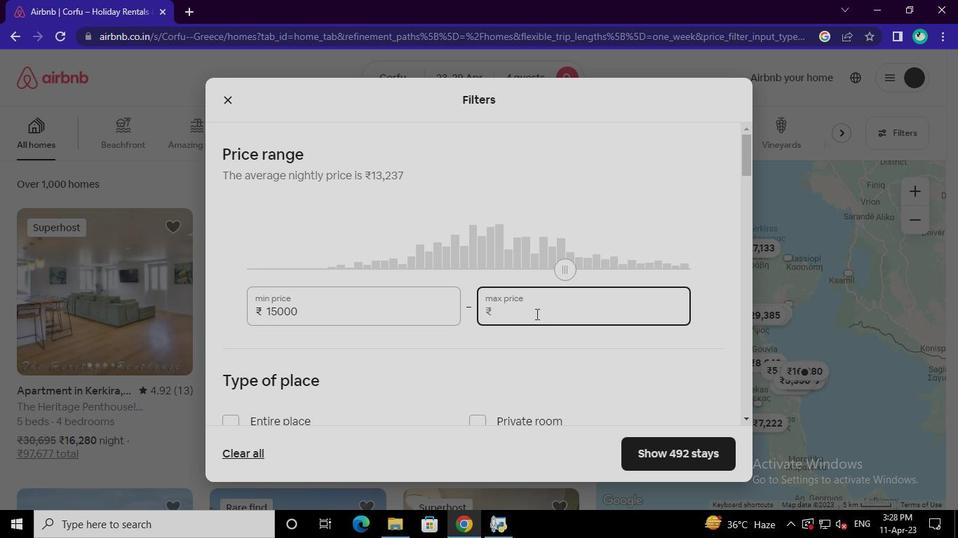 
Action: Keyboard <96>
Screenshot: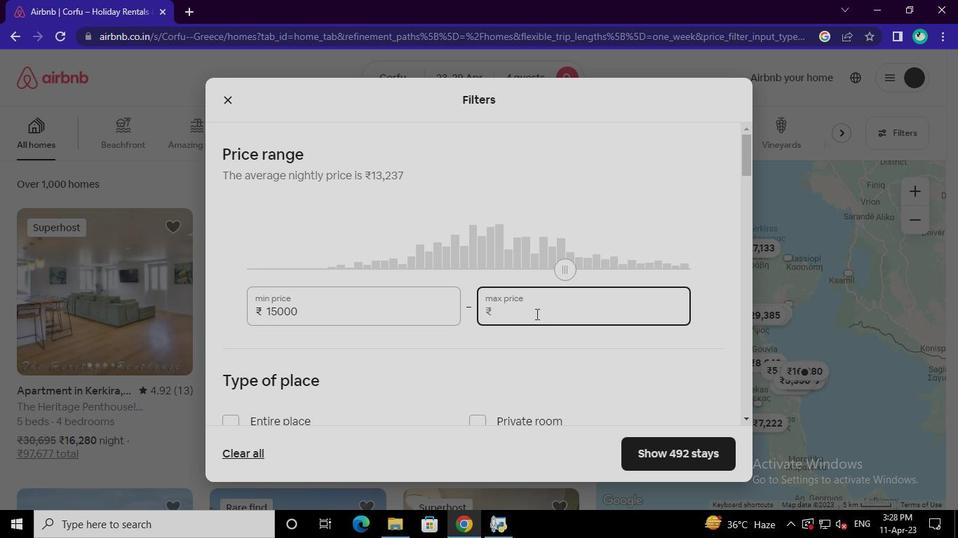 
Action: Keyboard <96>
Screenshot: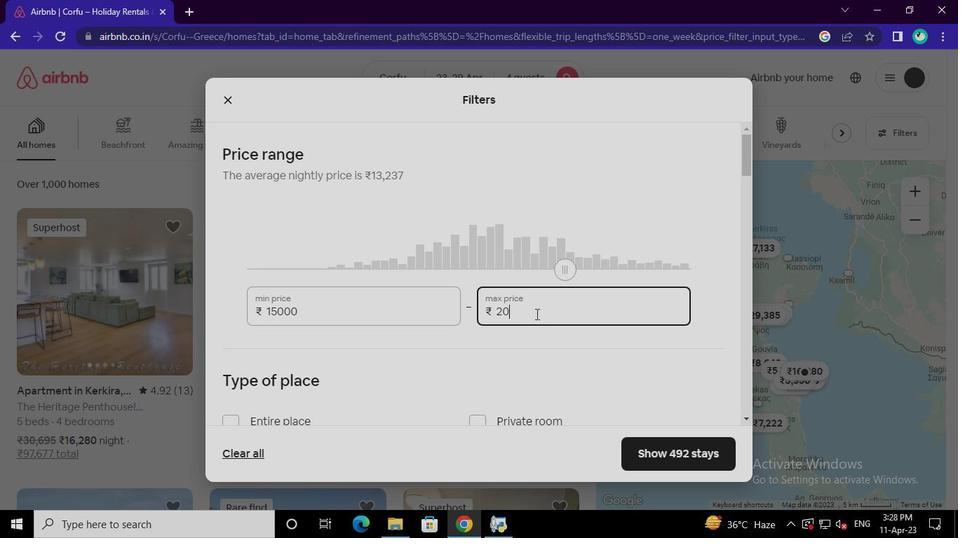 
Action: Keyboard <96>
Screenshot: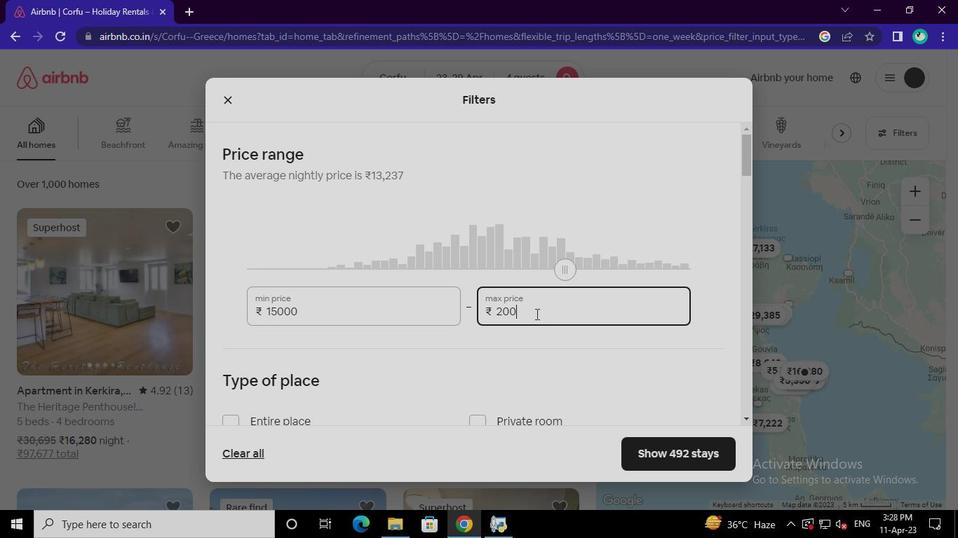 
Action: Keyboard <96>
Screenshot: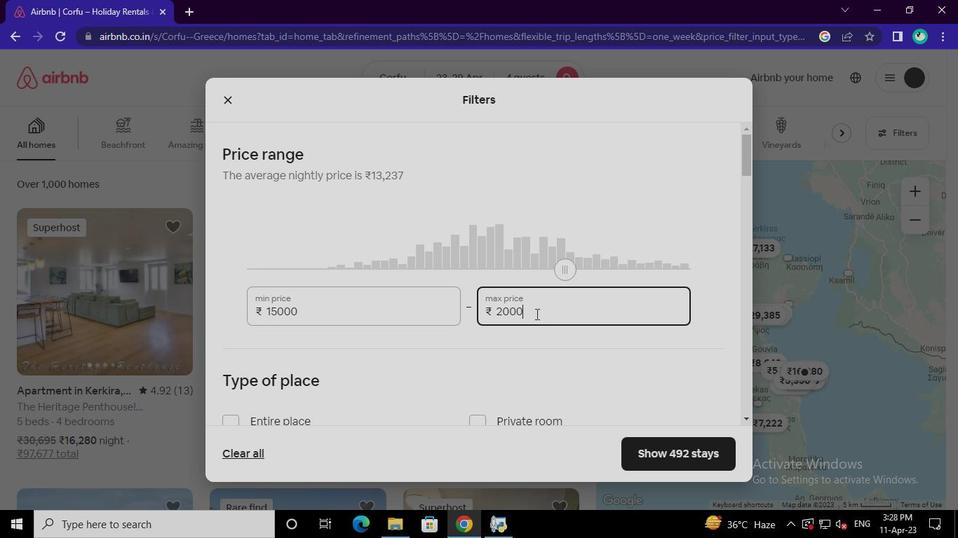 
Action: Mouse moved to (255, 286)
Screenshot: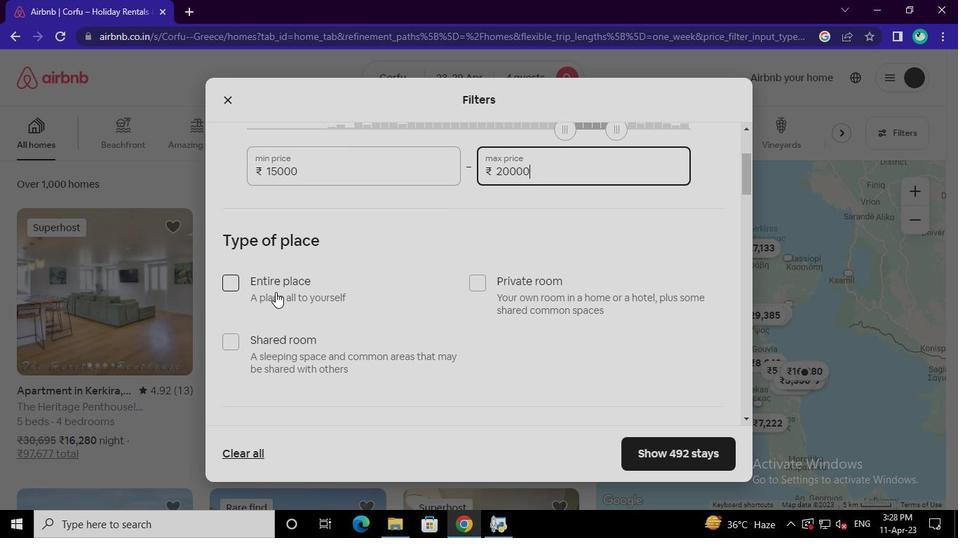 
Action: Mouse pressed left at (255, 286)
Screenshot: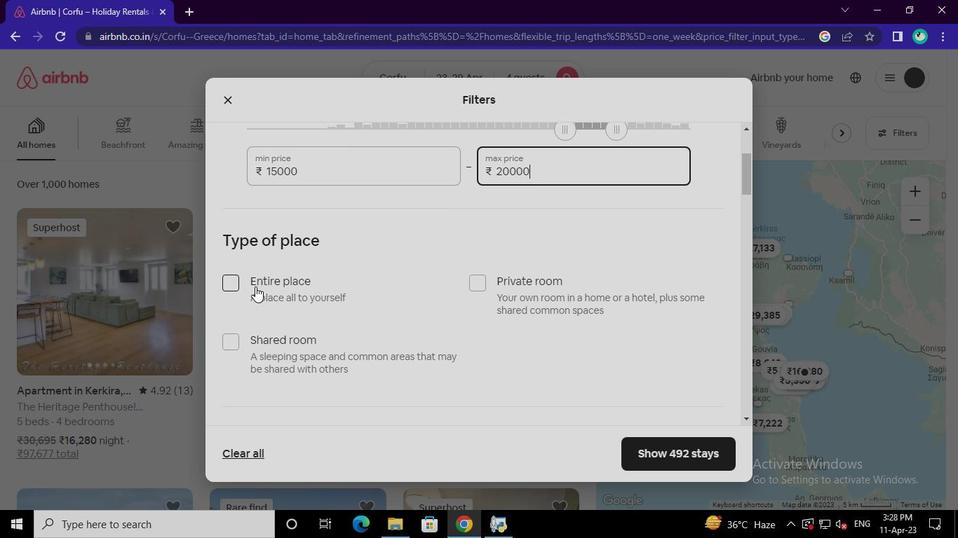 
Action: Mouse moved to (353, 375)
Screenshot: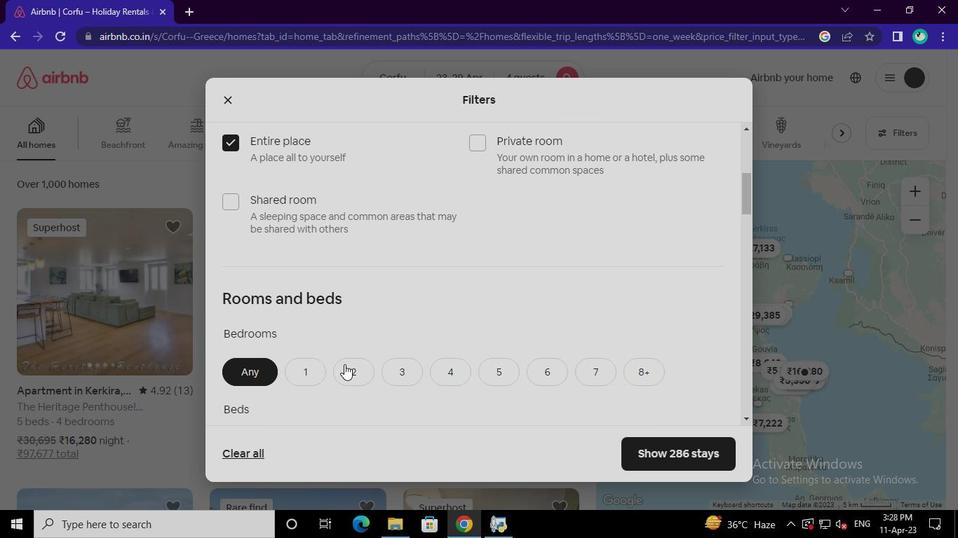 
Action: Mouse pressed left at (353, 375)
Screenshot: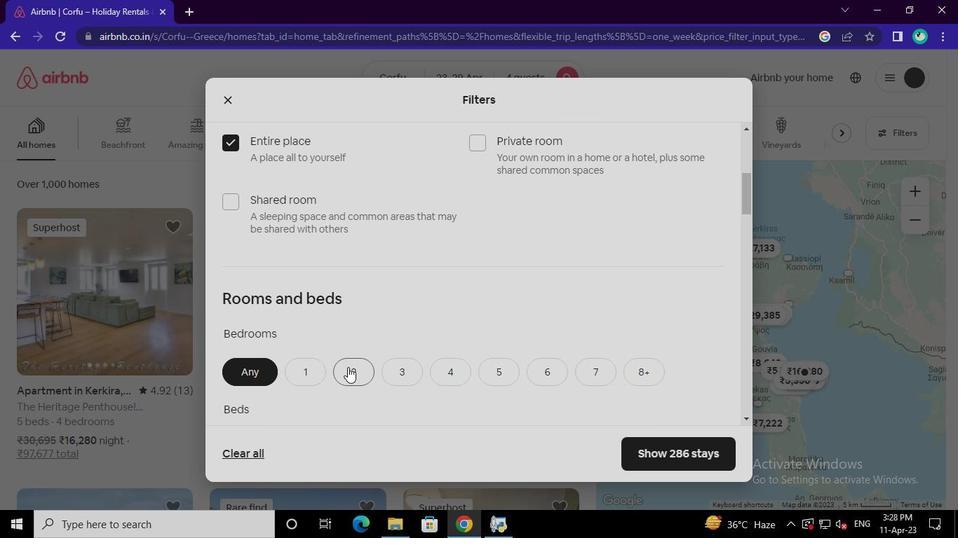 
Action: Mouse moved to (355, 303)
Screenshot: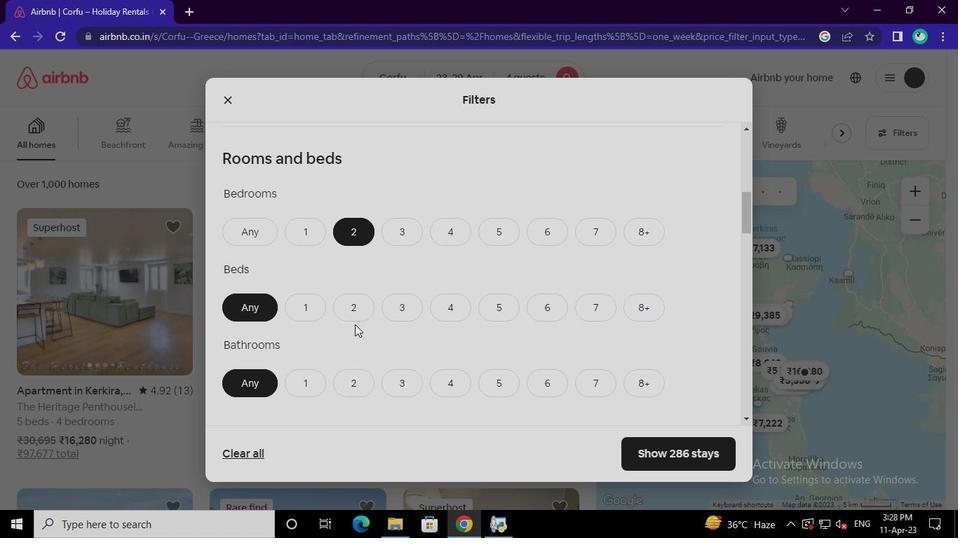 
Action: Mouse pressed left at (355, 303)
Screenshot: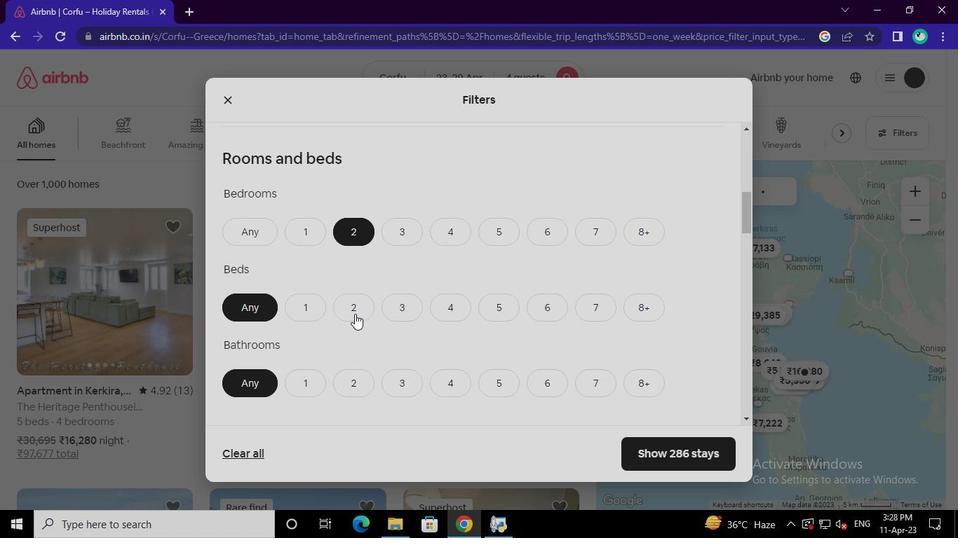 
Action: Mouse moved to (355, 248)
Screenshot: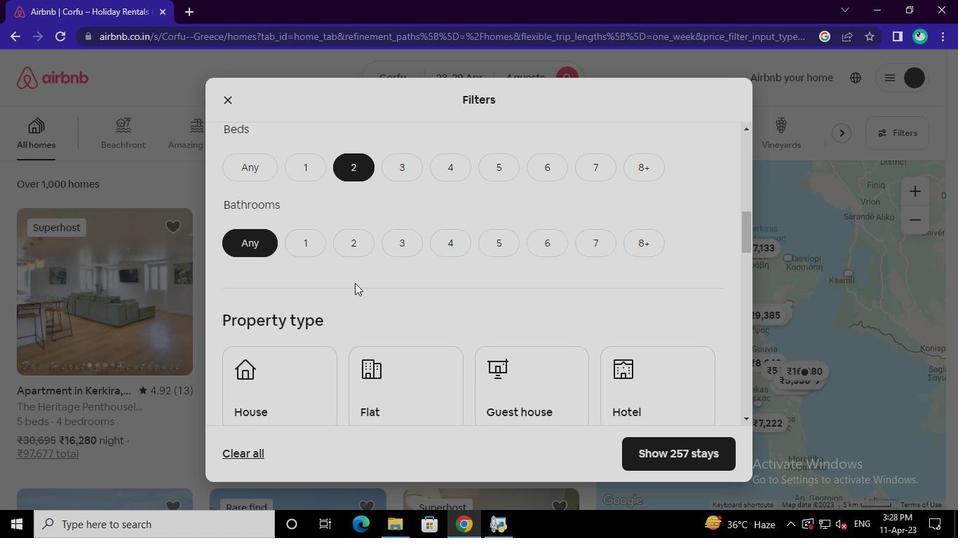 
Action: Mouse pressed left at (355, 248)
Screenshot: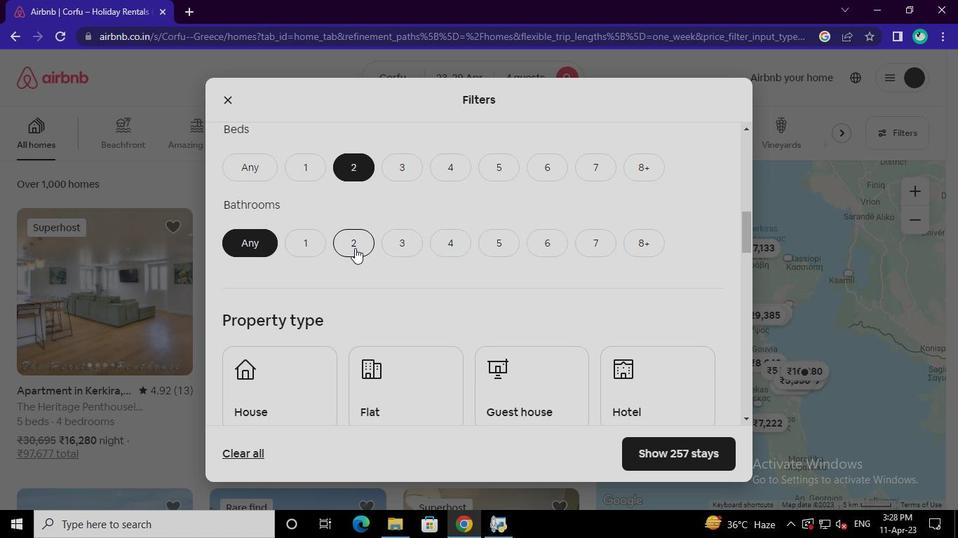 
Action: Mouse moved to (305, 247)
Screenshot: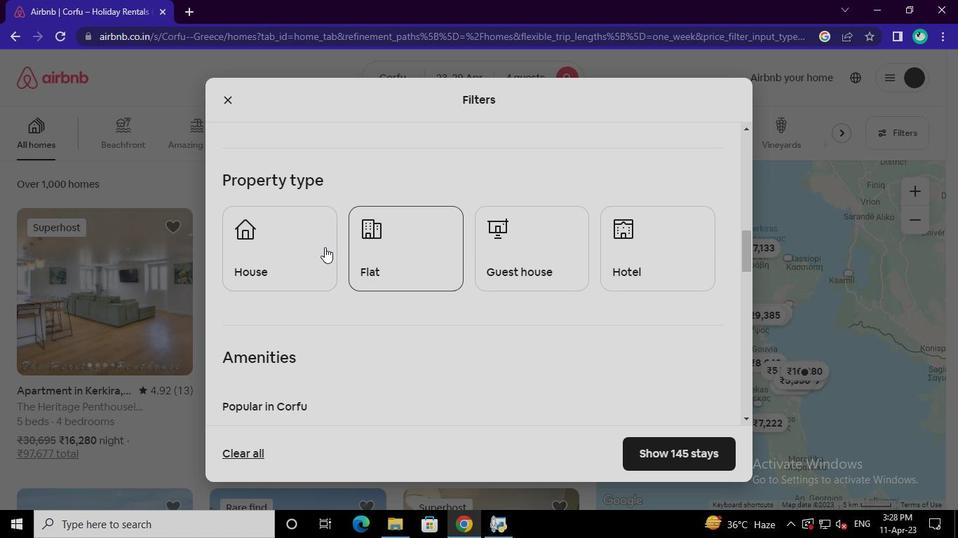 
Action: Mouse pressed left at (305, 247)
Screenshot: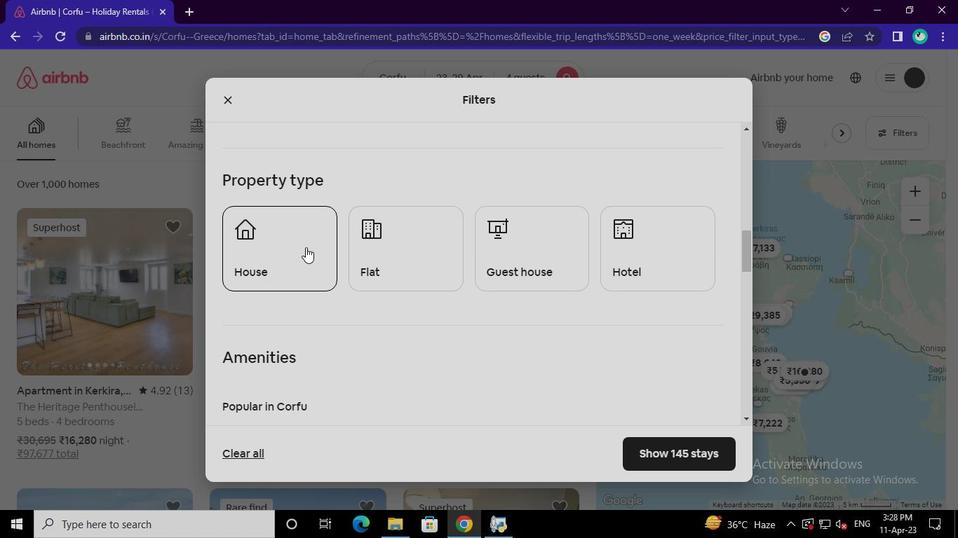 
Action: Mouse moved to (253, 394)
Screenshot: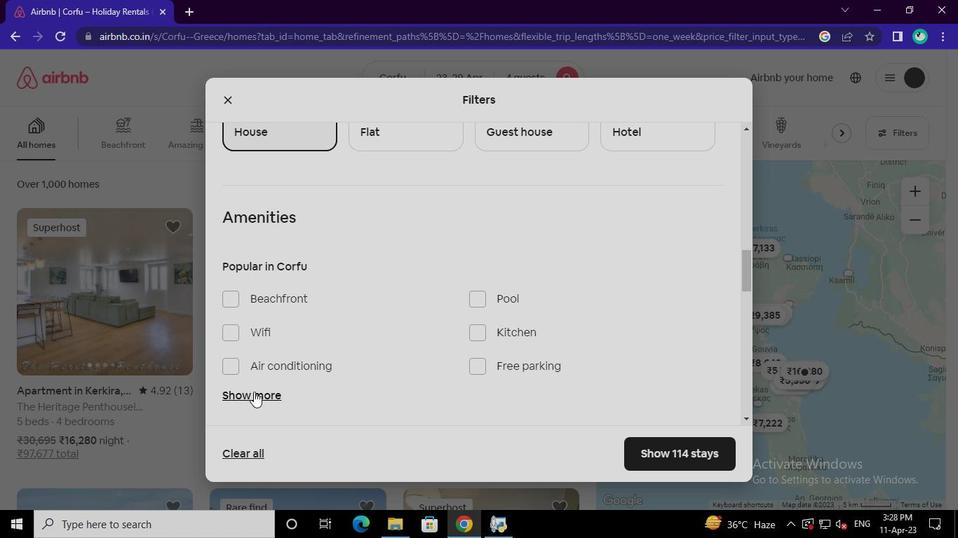 
Action: Mouse pressed left at (253, 394)
Screenshot: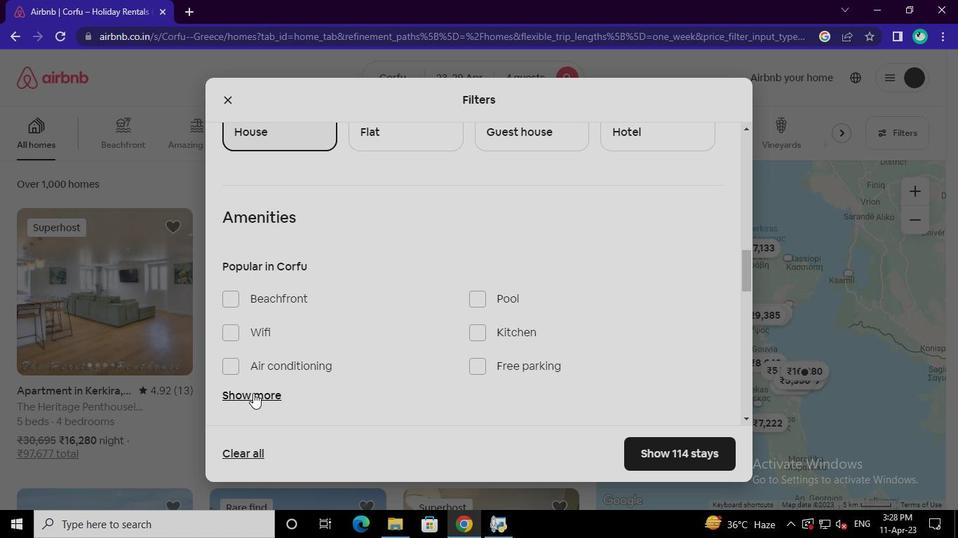 
Action: Mouse moved to (254, 171)
Screenshot: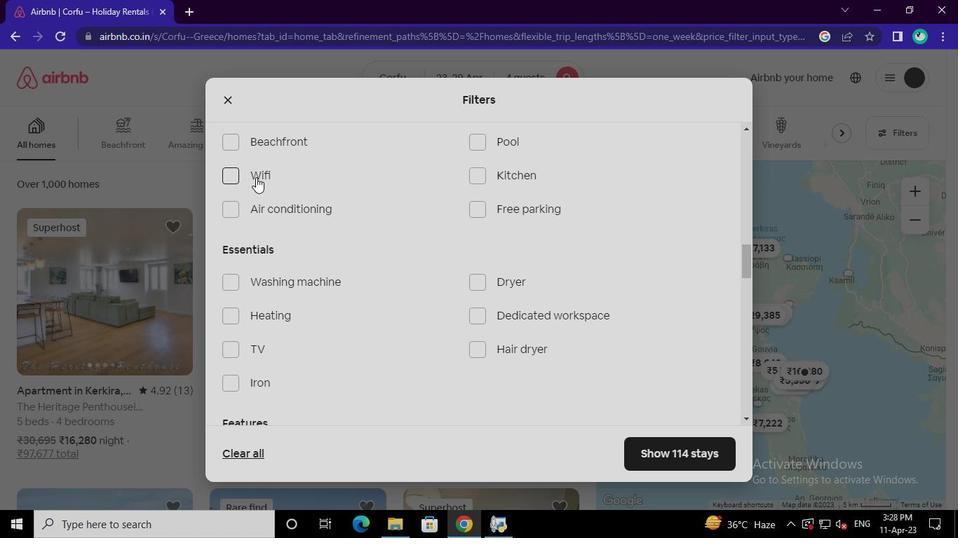 
Action: Mouse pressed left at (254, 171)
Screenshot: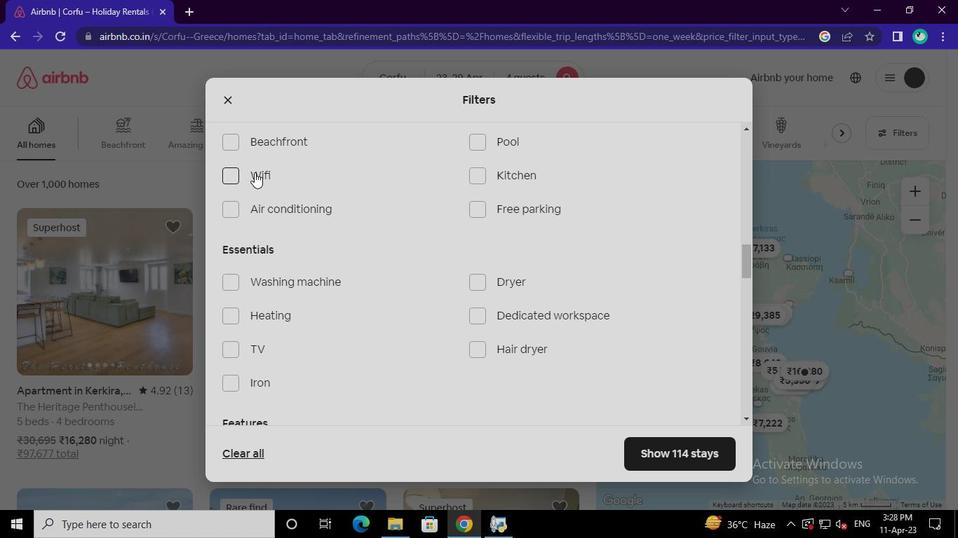
Action: Mouse moved to (477, 176)
Screenshot: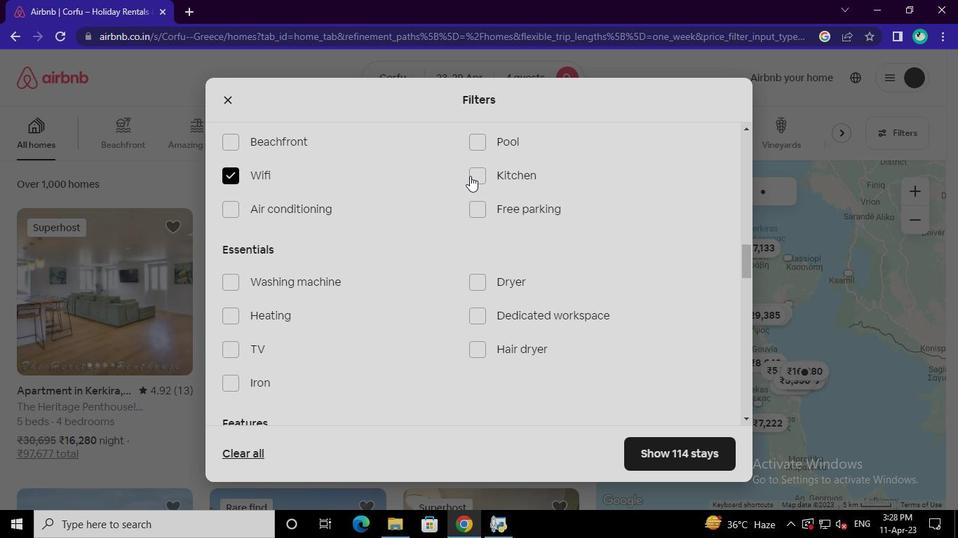 
Action: Mouse pressed left at (477, 176)
Screenshot: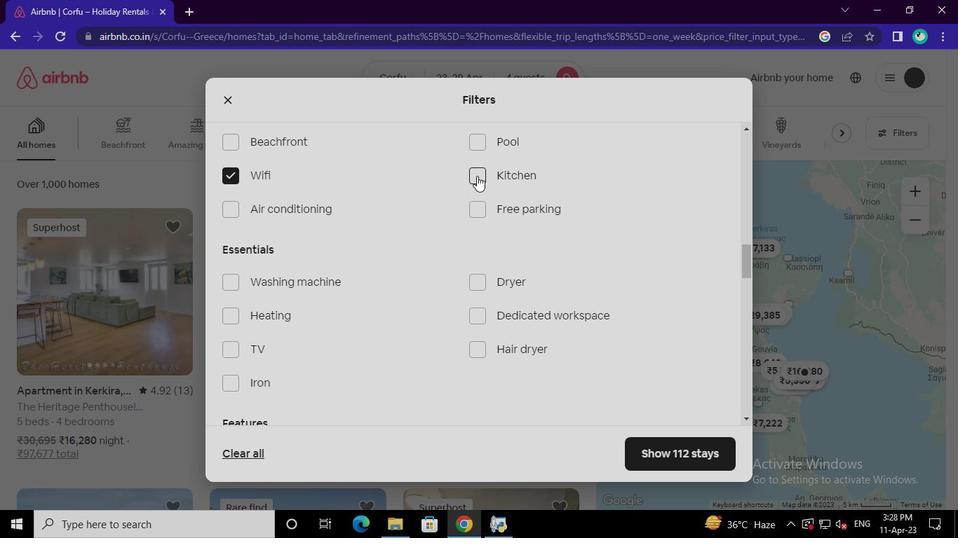 
Action: Mouse moved to (261, 311)
Screenshot: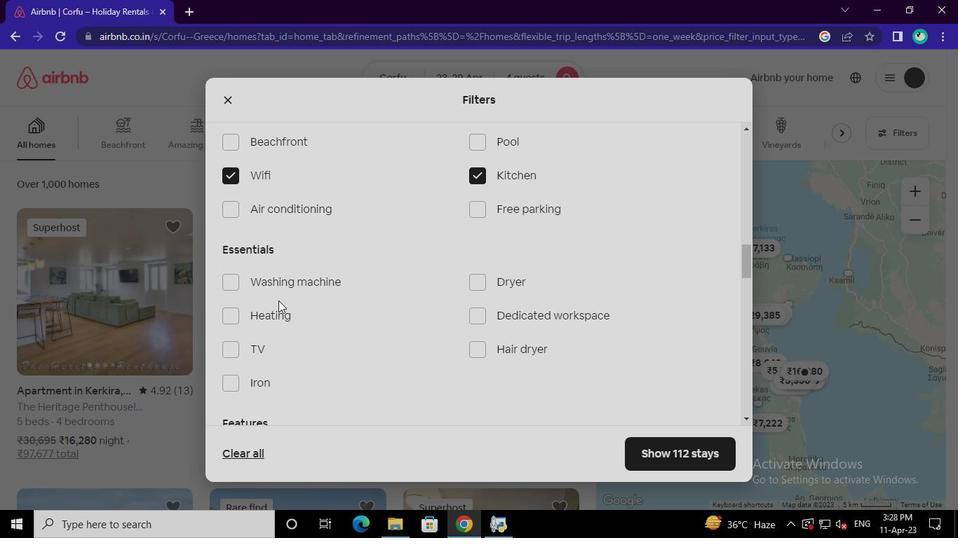 
Action: Mouse pressed left at (261, 311)
Screenshot: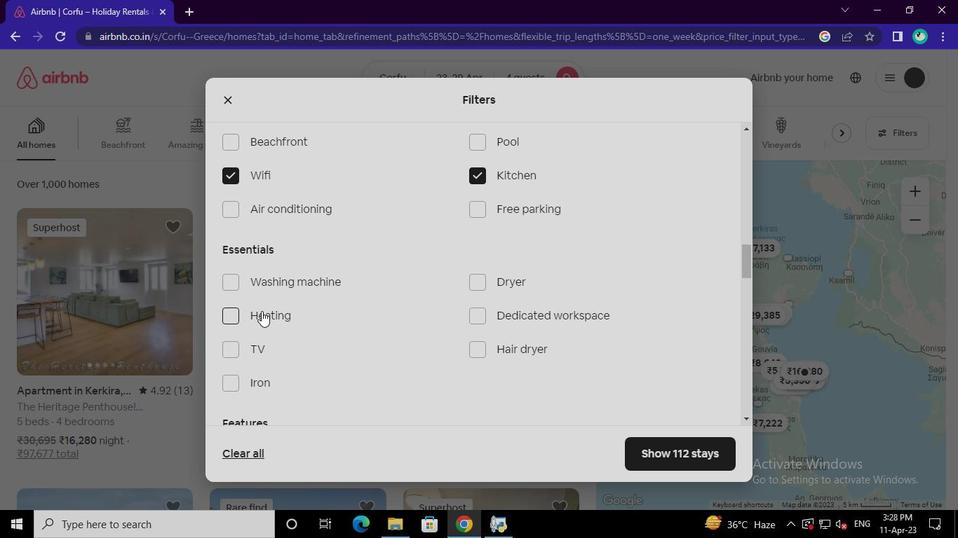
Action: Mouse moved to (483, 244)
Screenshot: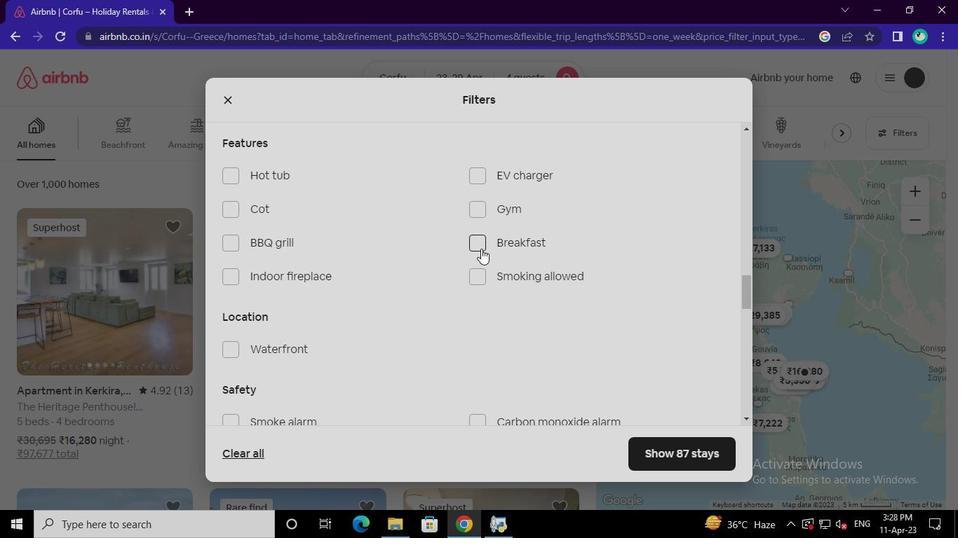 
Action: Mouse pressed left at (483, 244)
Screenshot: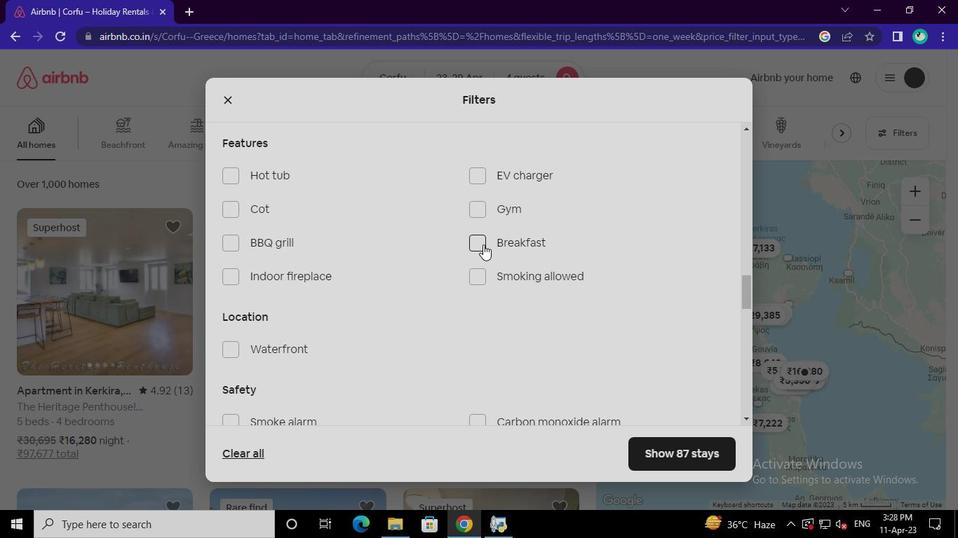 
Action: Mouse moved to (279, 239)
Screenshot: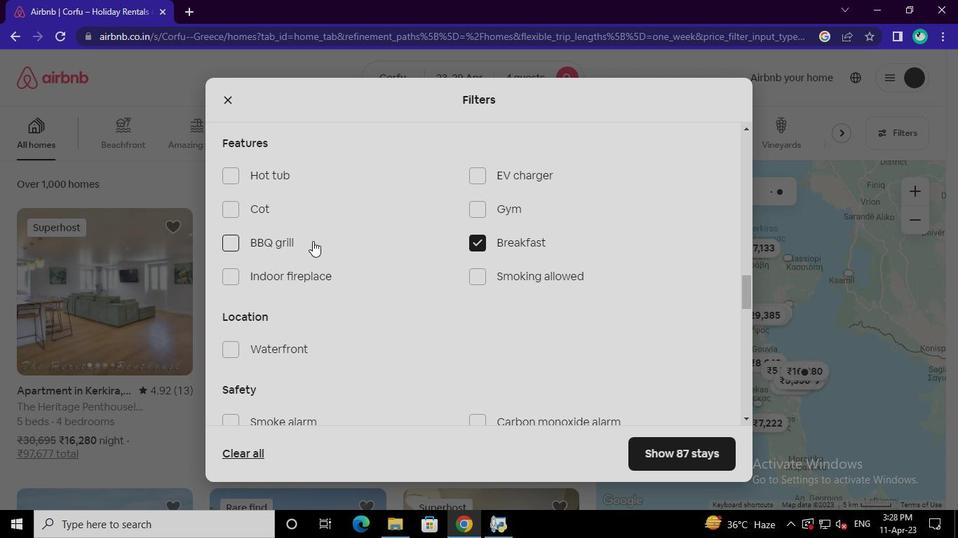 
Action: Mouse pressed left at (279, 239)
Screenshot: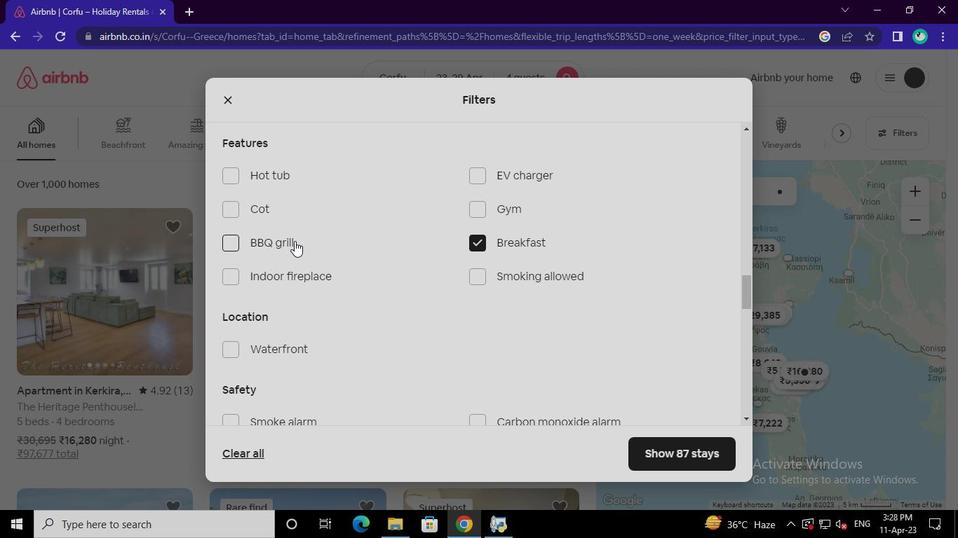 
Action: Mouse moved to (267, 323)
Screenshot: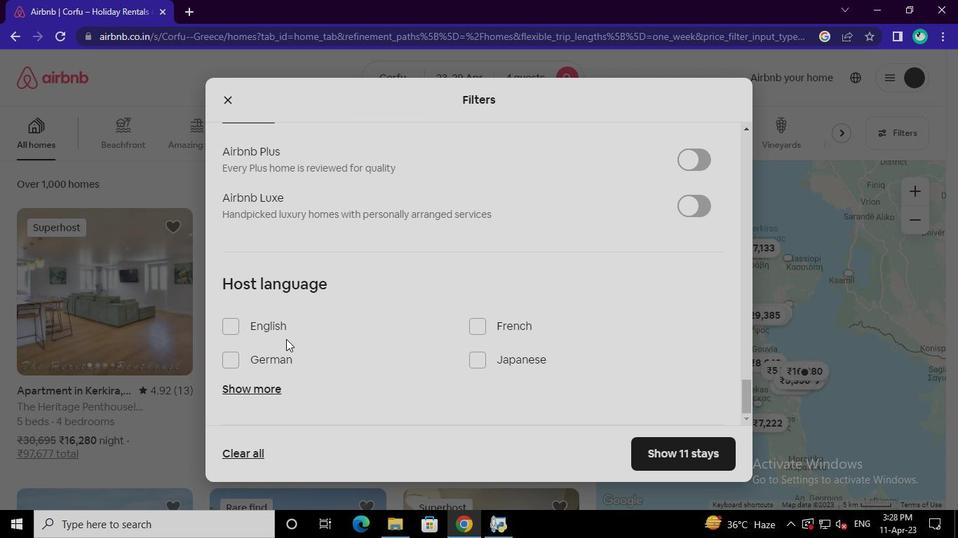 
Action: Mouse pressed left at (267, 323)
Screenshot: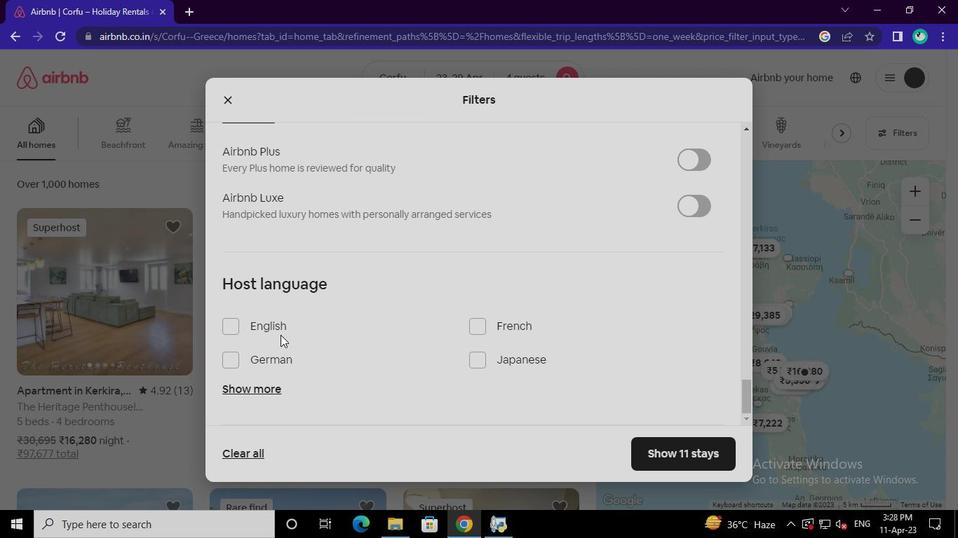 
Action: Mouse moved to (672, 447)
Screenshot: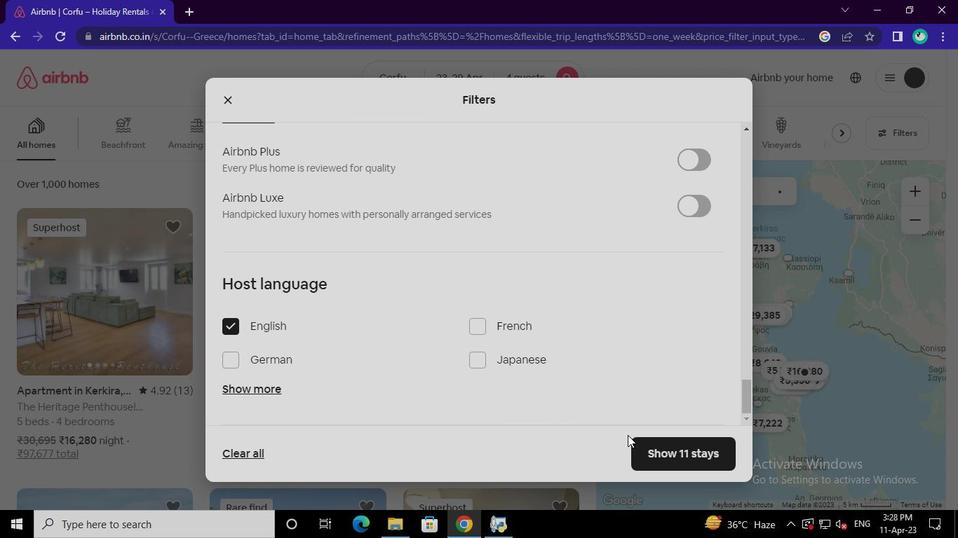 
Action: Mouse pressed left at (672, 447)
Screenshot: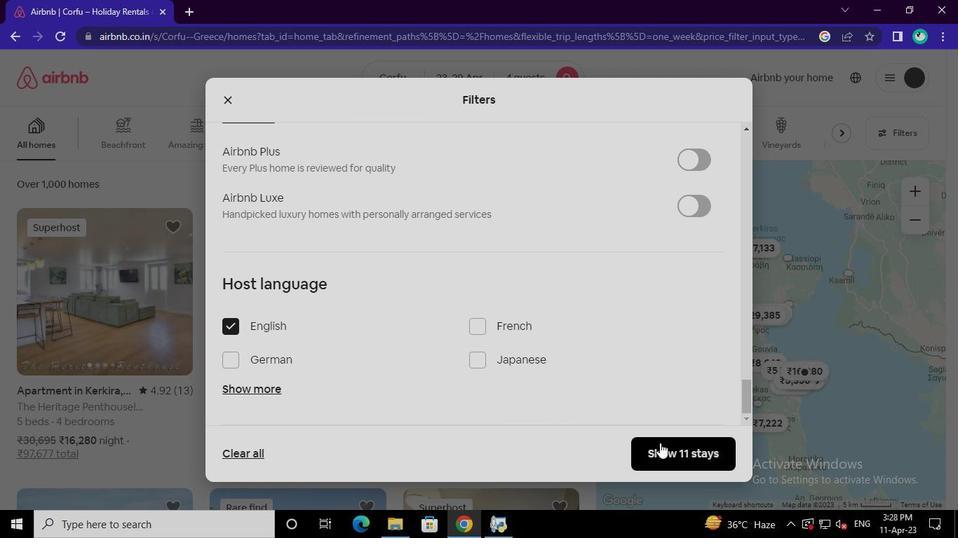 
Action: Mouse moved to (507, 519)
Screenshot: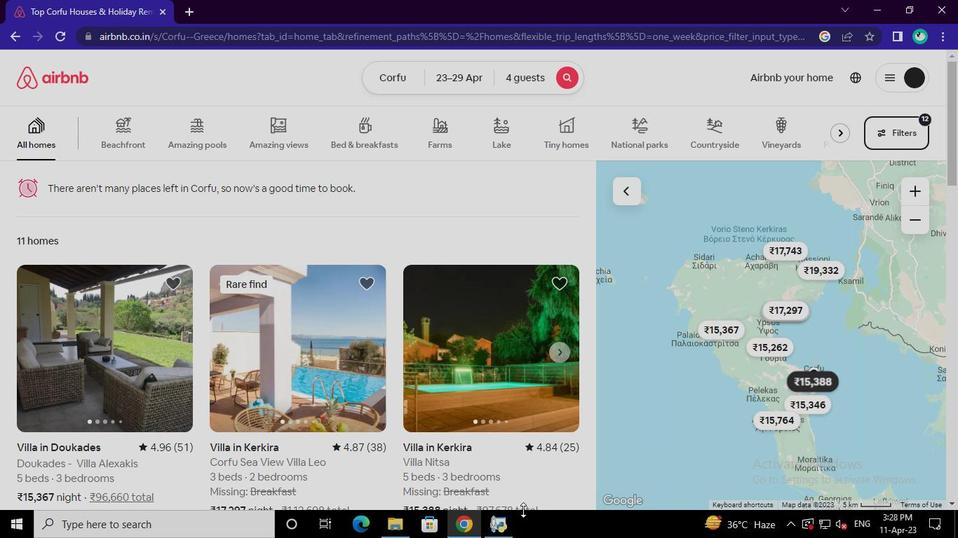 
Action: Mouse pressed left at (507, 519)
Screenshot: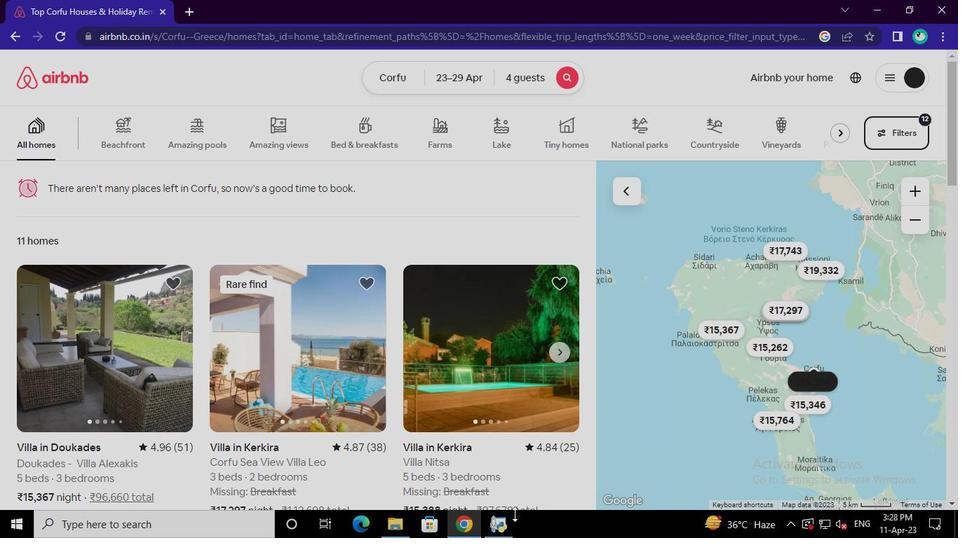 
Action: Mouse moved to (742, 84)
Screenshot: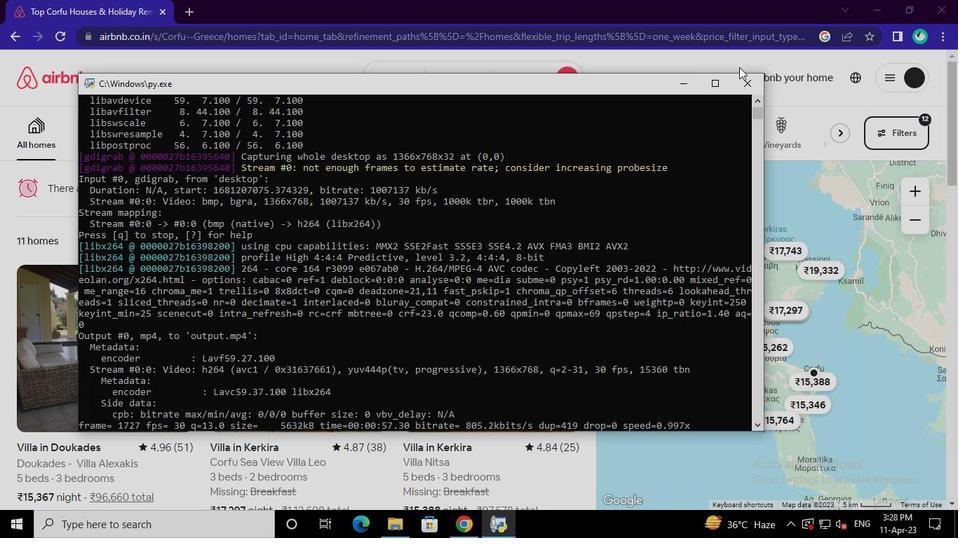 
Action: Mouse pressed left at (742, 84)
Screenshot: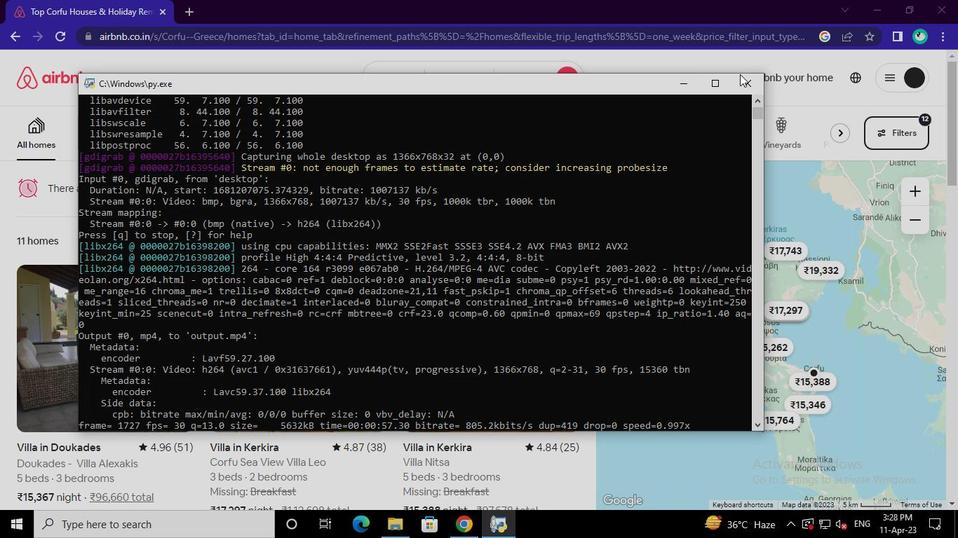 
Action: Mouse moved to (742, 84)
Screenshot: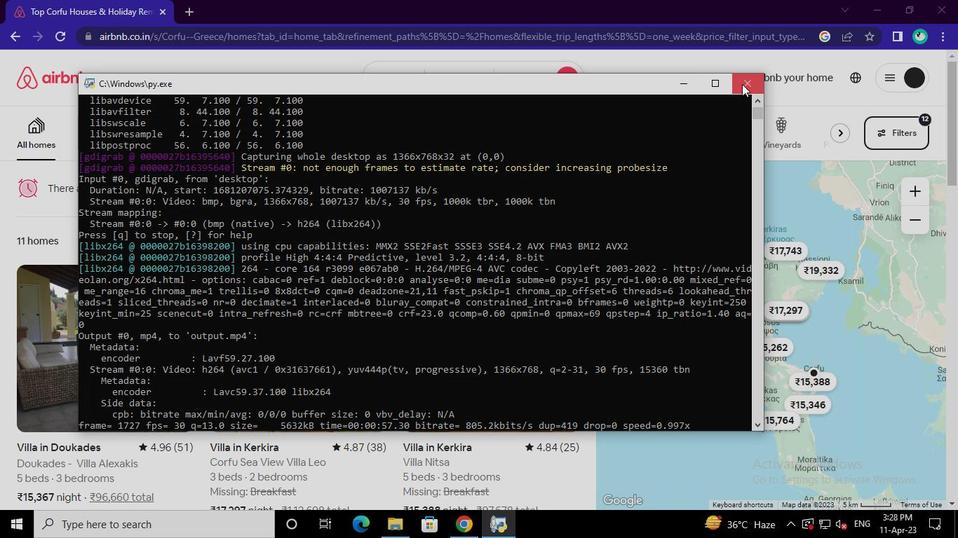 
